 Task: Open Card Card0000000024 in Board Board0000000006 in Workspace WS0000000002 in Trello. Add Member Nikrathi889@gmail.com to Card Card0000000024 in Board Board0000000006 in Workspace WS0000000002 in Trello. Add Red Label titled Label0000000024 to Card Card0000000024 in Board Board0000000006 in Workspace WS0000000002 in Trello. Add Checklist CL0000000024 to Card Card0000000024 in Board Board0000000006 in Workspace WS0000000002 in Trello. Add Dates with Start Date as Nov 01 2023 and Due Date as Nov 30 2023 to Card Card0000000024 in Board Board0000000006 in Workspace WS0000000002 in Trello
Action: Mouse moved to (256, 400)
Screenshot: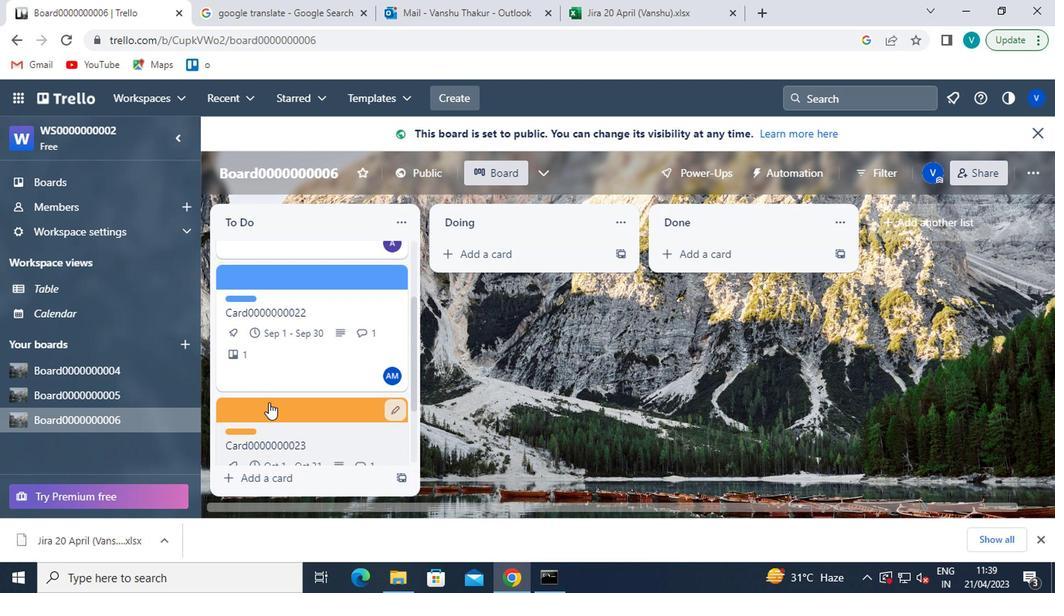 
Action: Mouse scrolled (256, 398) with delta (0, -1)
Screenshot: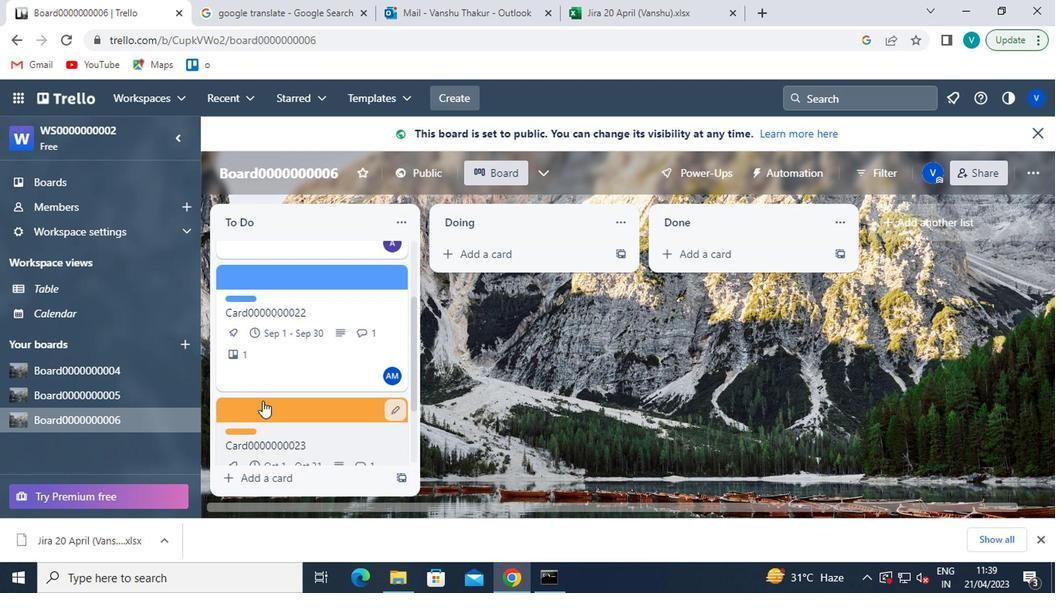 
Action: Mouse scrolled (256, 398) with delta (0, -1)
Screenshot: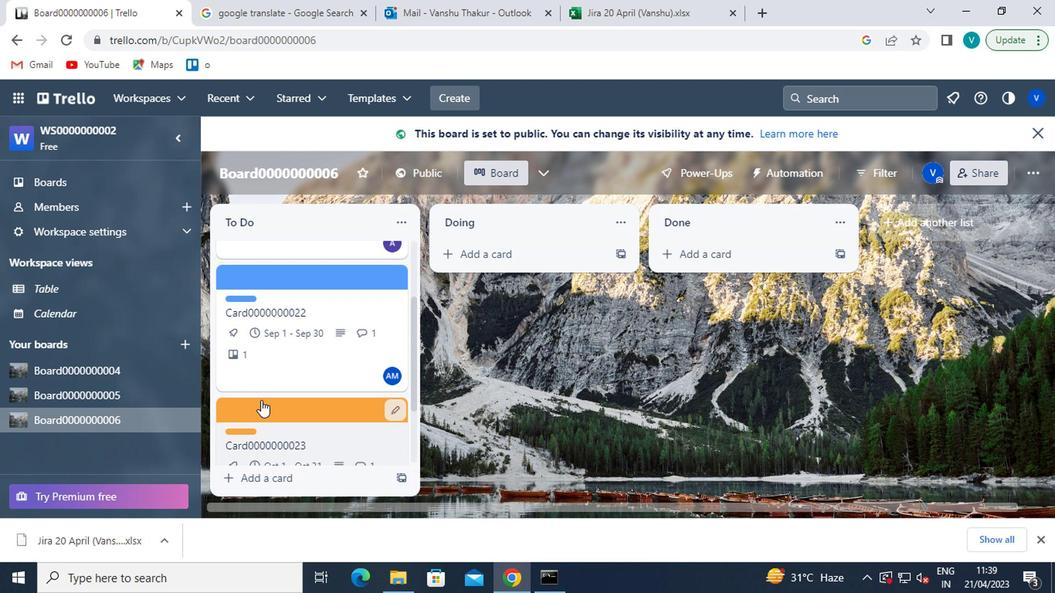 
Action: Mouse scrolled (256, 398) with delta (0, -1)
Screenshot: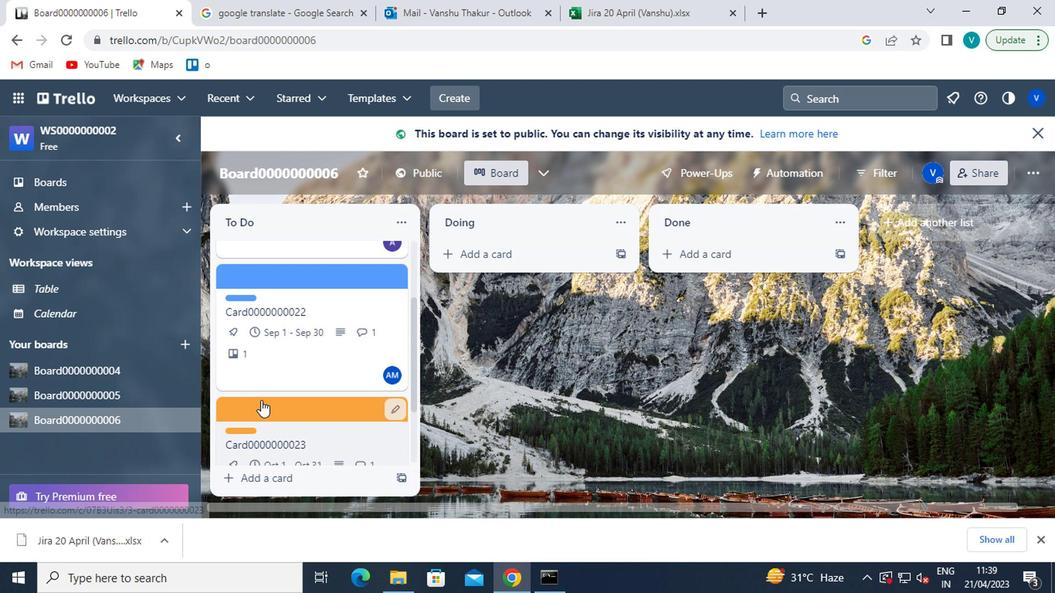 
Action: Mouse moved to (311, 431)
Screenshot: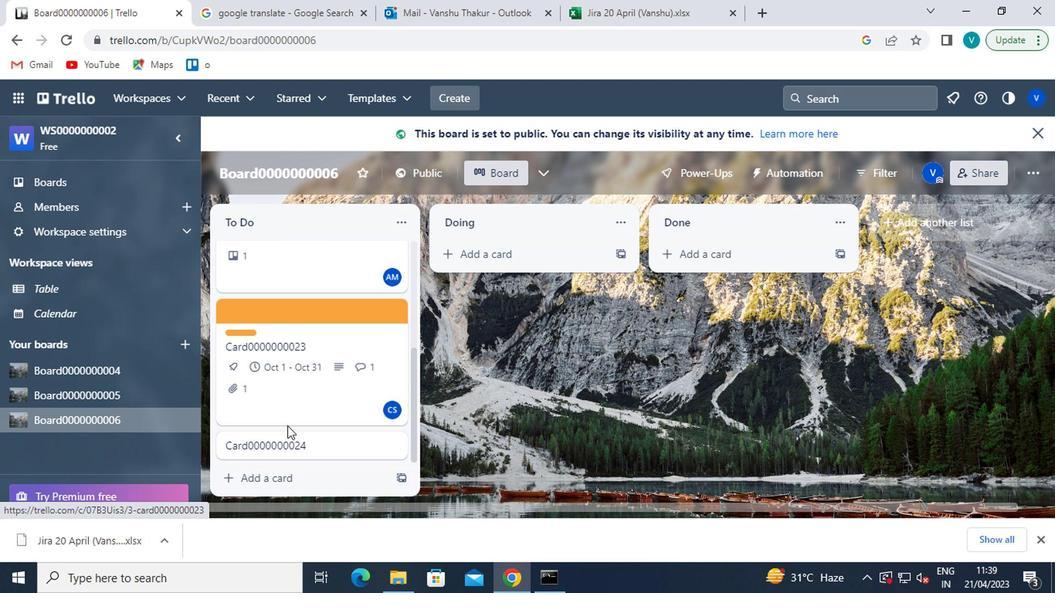 
Action: Mouse pressed left at (311, 431)
Screenshot: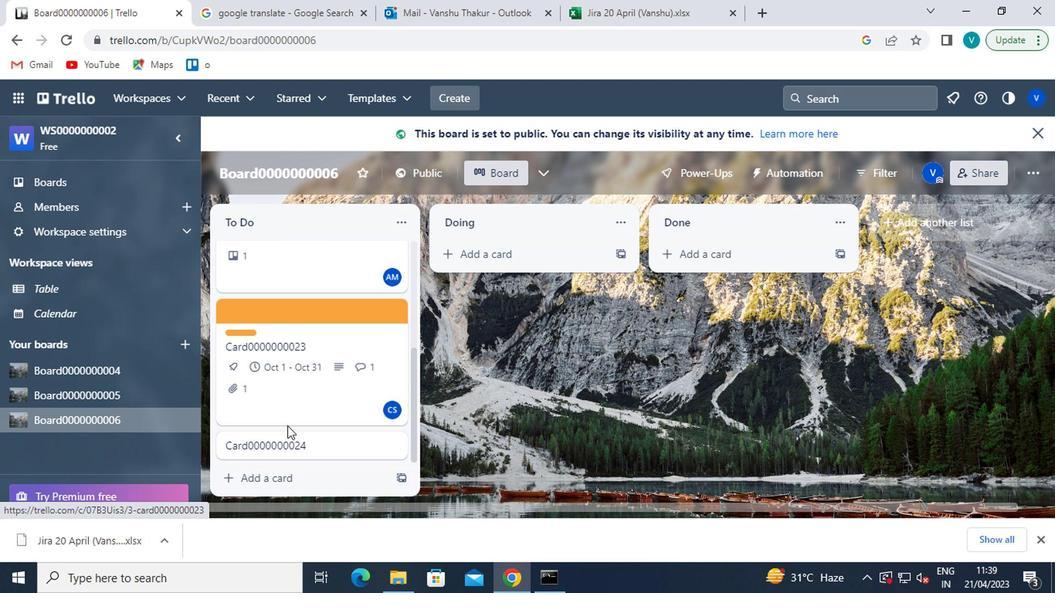 
Action: Mouse moved to (713, 222)
Screenshot: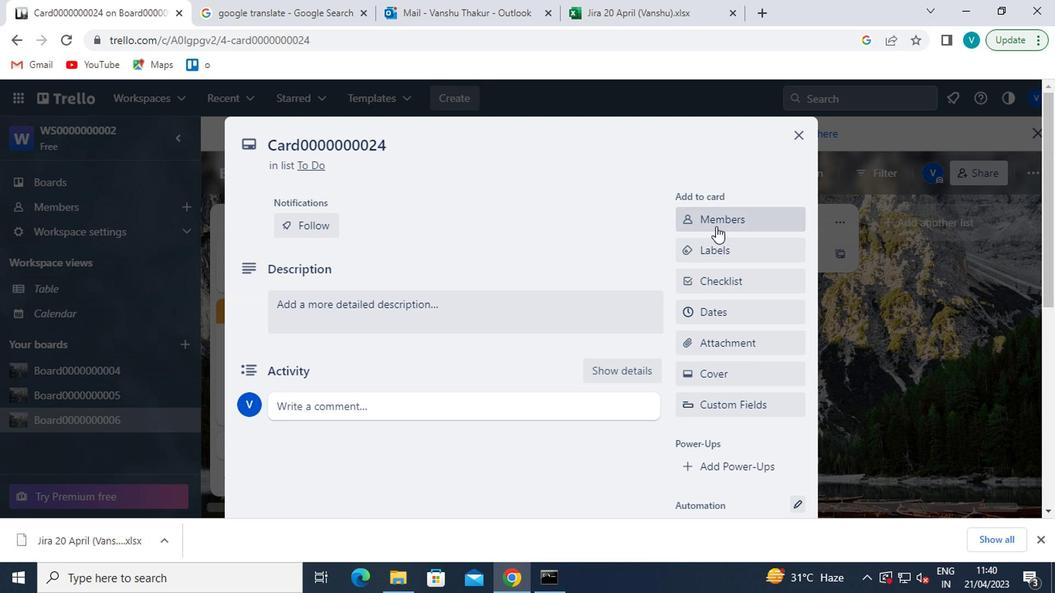 
Action: Mouse pressed left at (713, 222)
Screenshot: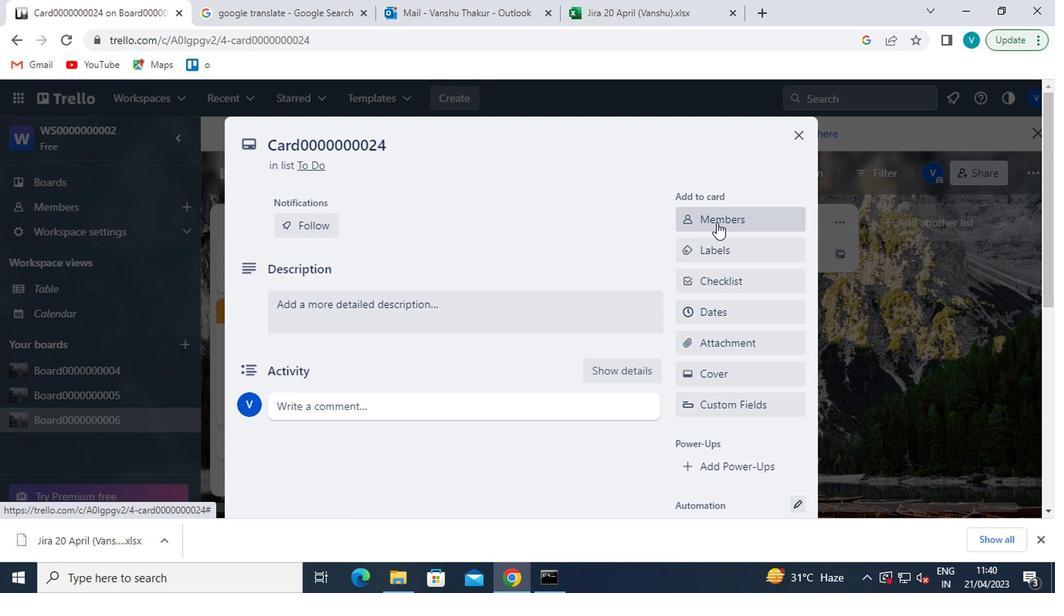 
Action: Mouse moved to (719, 288)
Screenshot: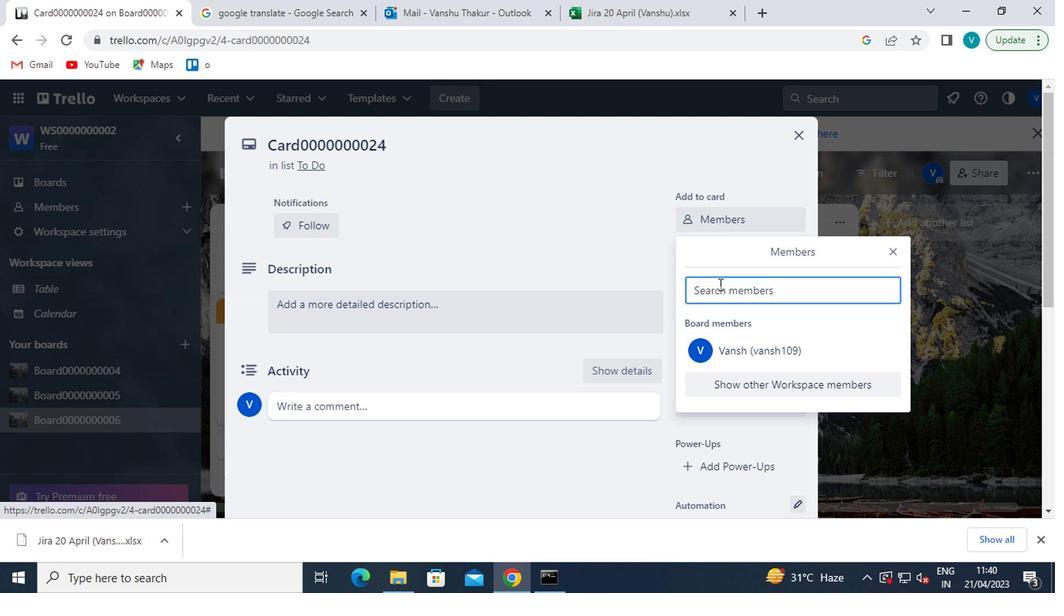 
Action: Mouse pressed left at (719, 288)
Screenshot: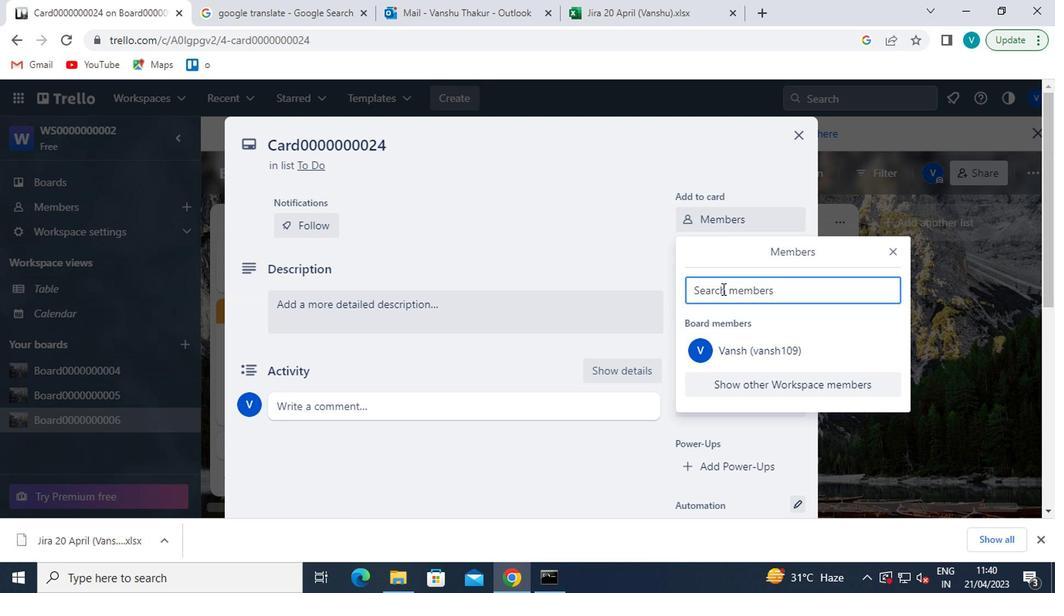 
Action: Mouse moved to (661, 254)
Screenshot: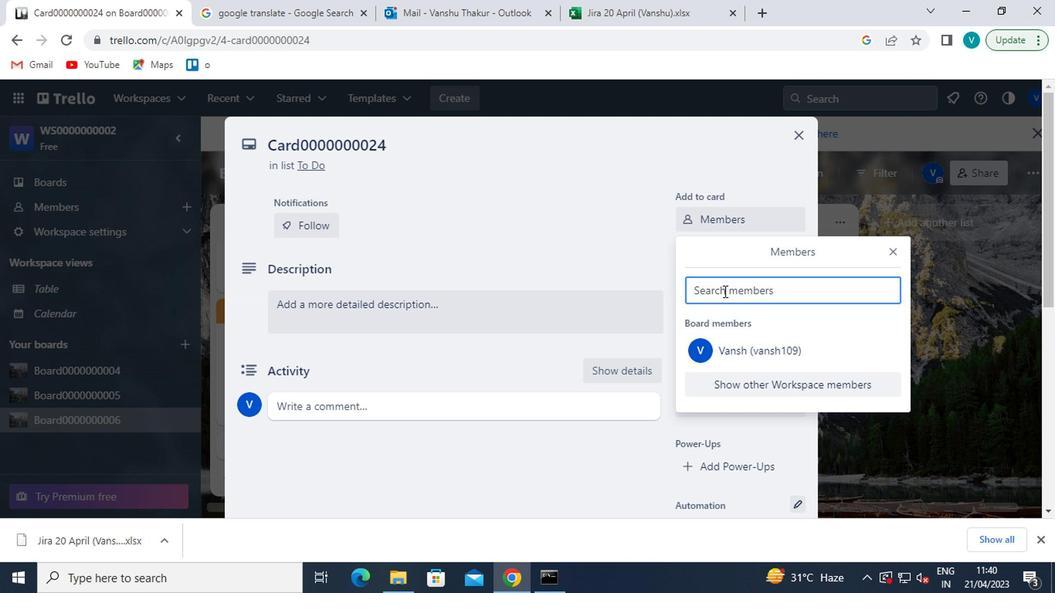 
Action: Key pressed <Key.shift>NI
Screenshot: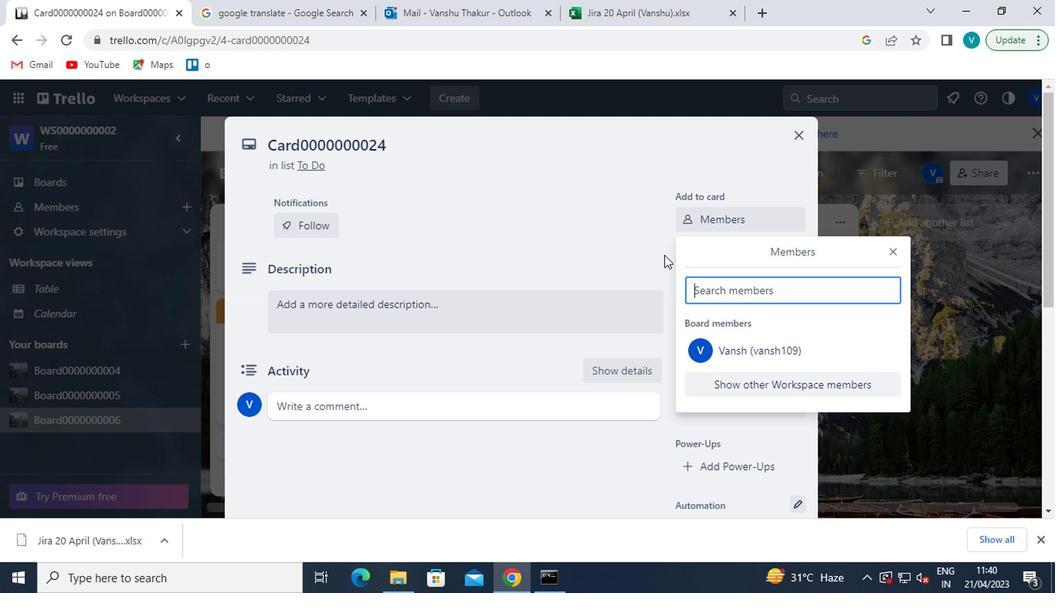 
Action: Mouse moved to (659, 253)
Screenshot: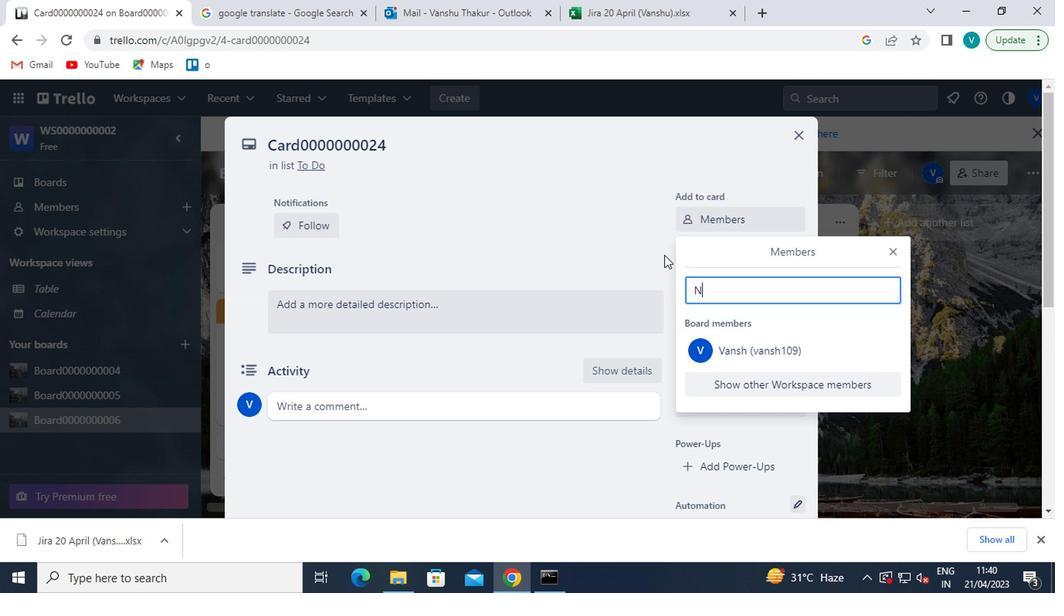 
Action: Key pressed KRATHI889<Key.shift>@GMAIL.COM
Screenshot: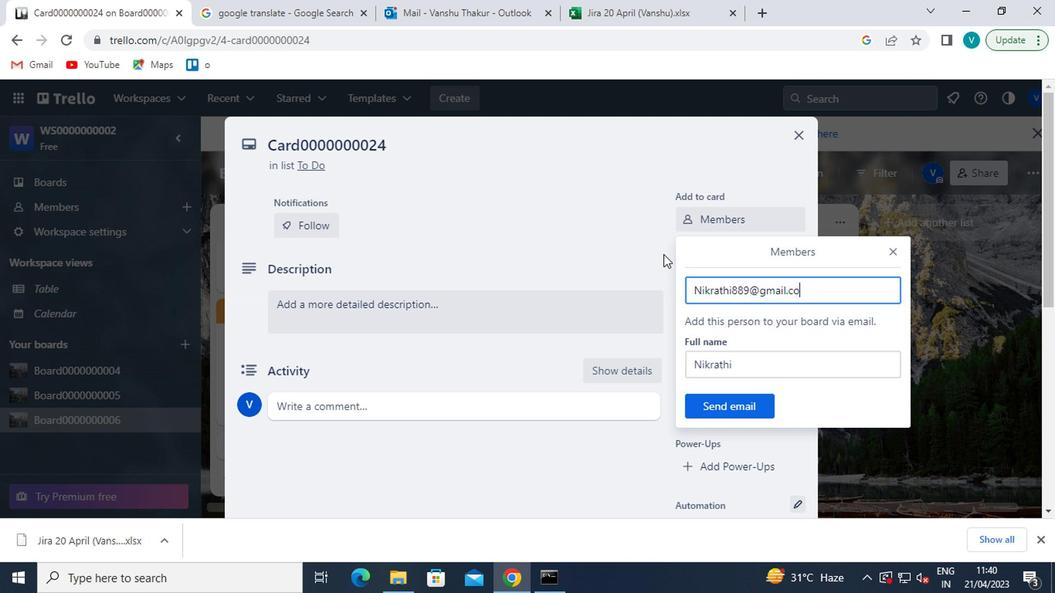 
Action: Mouse moved to (712, 400)
Screenshot: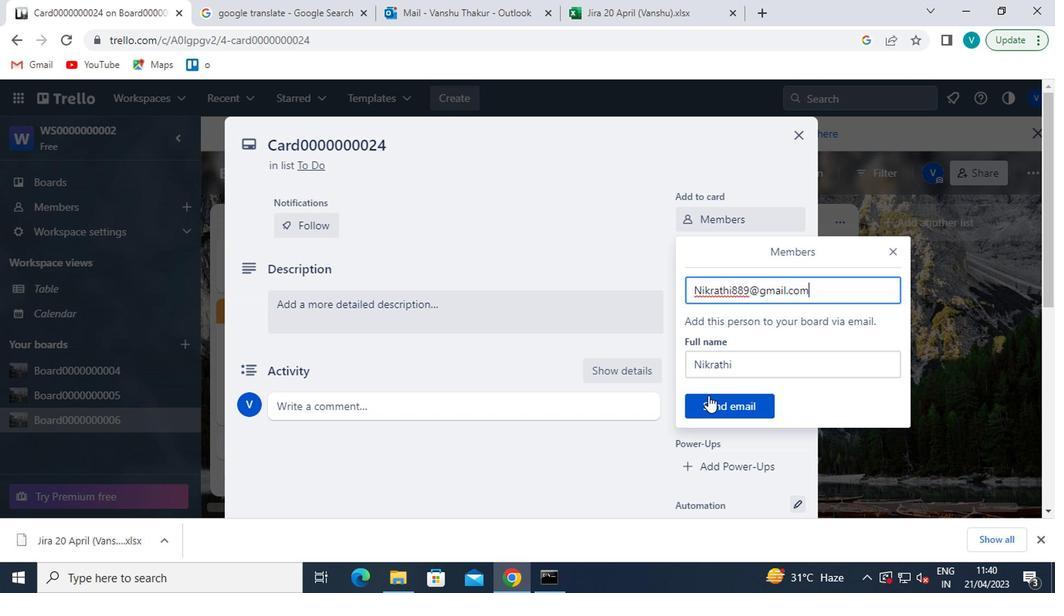 
Action: Mouse pressed left at (712, 400)
Screenshot: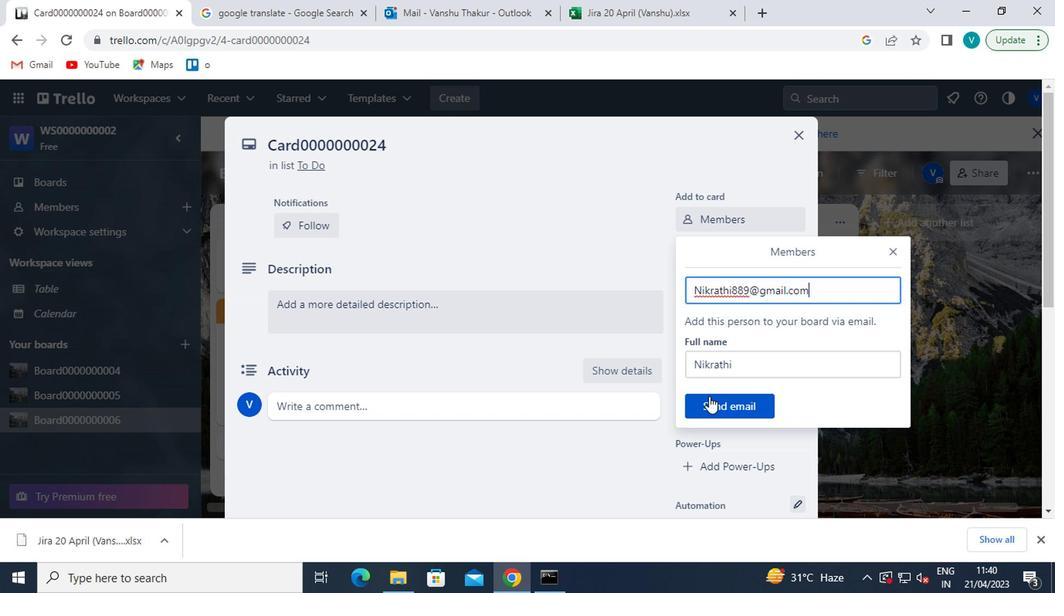 
Action: Mouse moved to (741, 253)
Screenshot: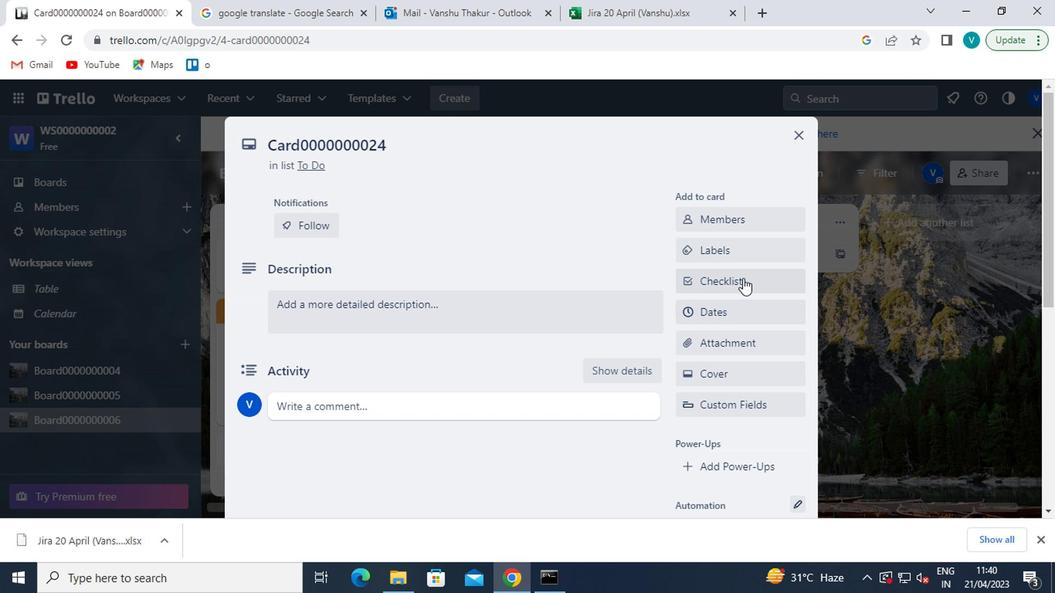 
Action: Mouse pressed left at (741, 253)
Screenshot: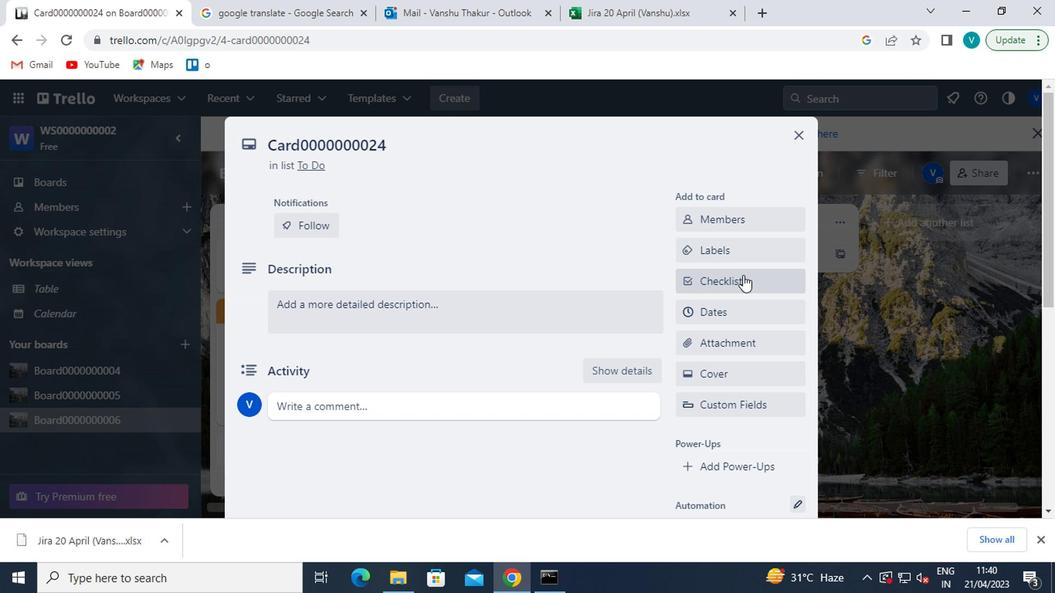 
Action: Mouse moved to (755, 489)
Screenshot: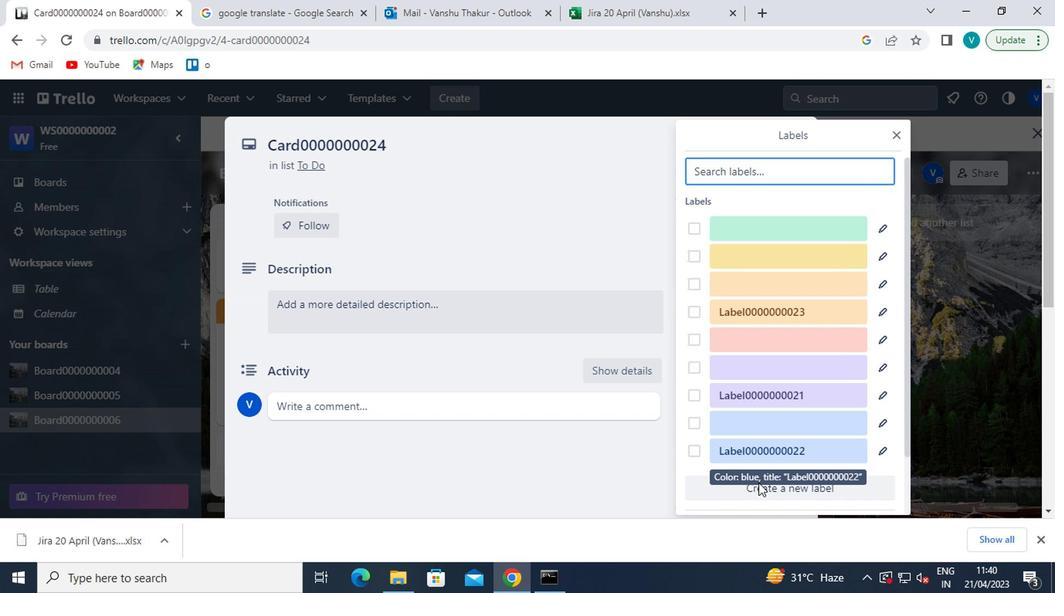 
Action: Mouse pressed left at (755, 489)
Screenshot: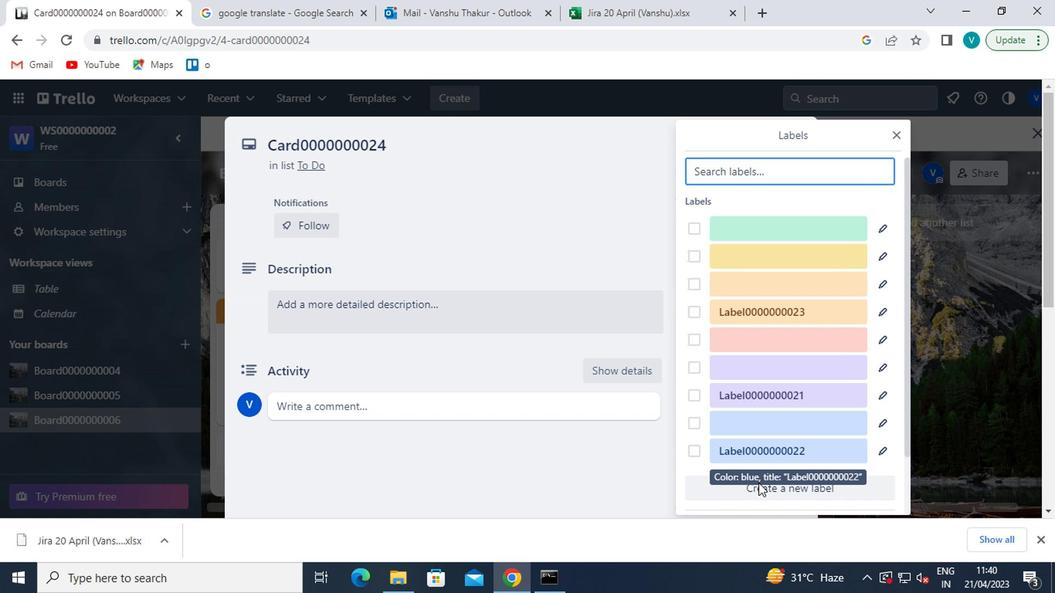 
Action: Mouse moved to (825, 356)
Screenshot: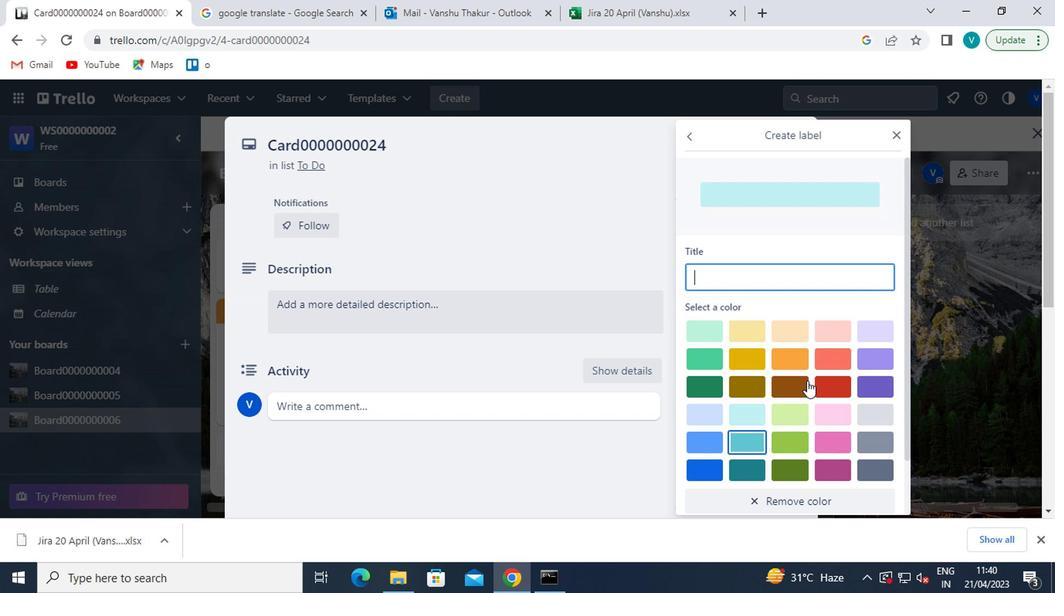 
Action: Mouse pressed left at (825, 356)
Screenshot: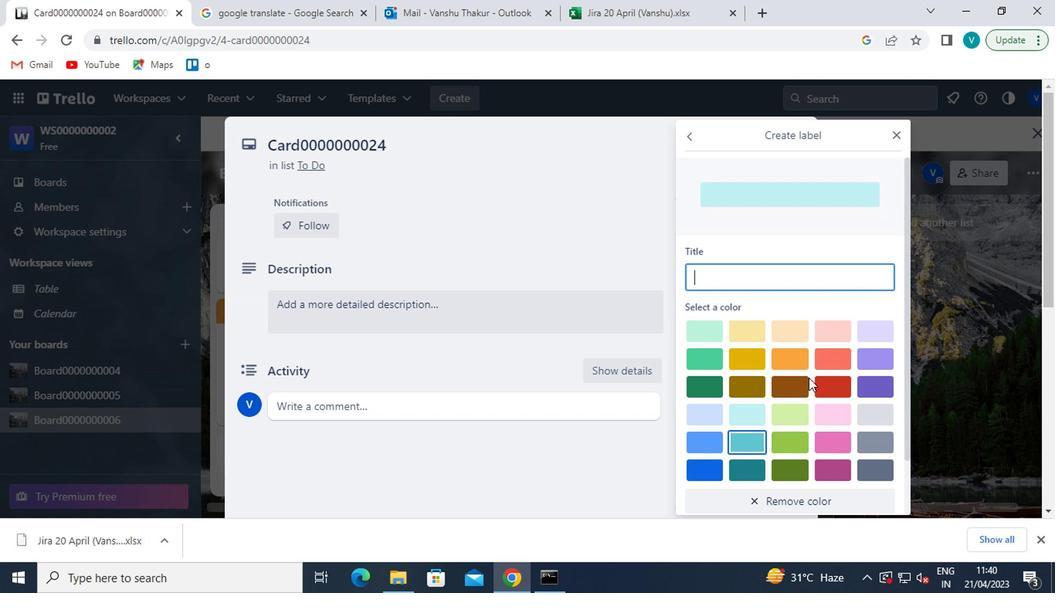 
Action: Mouse moved to (812, 286)
Screenshot: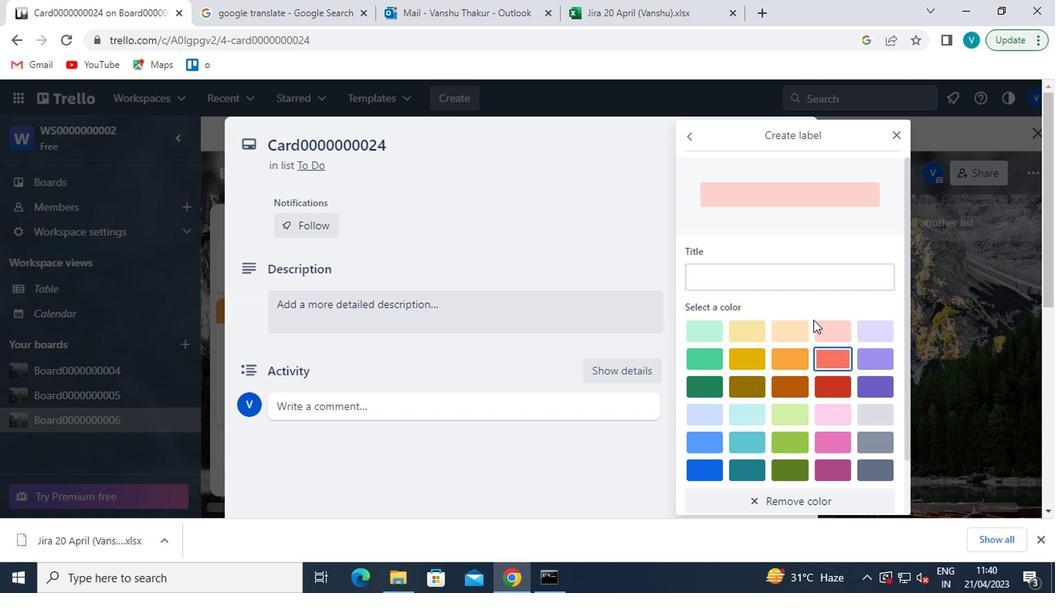 
Action: Mouse pressed left at (812, 286)
Screenshot: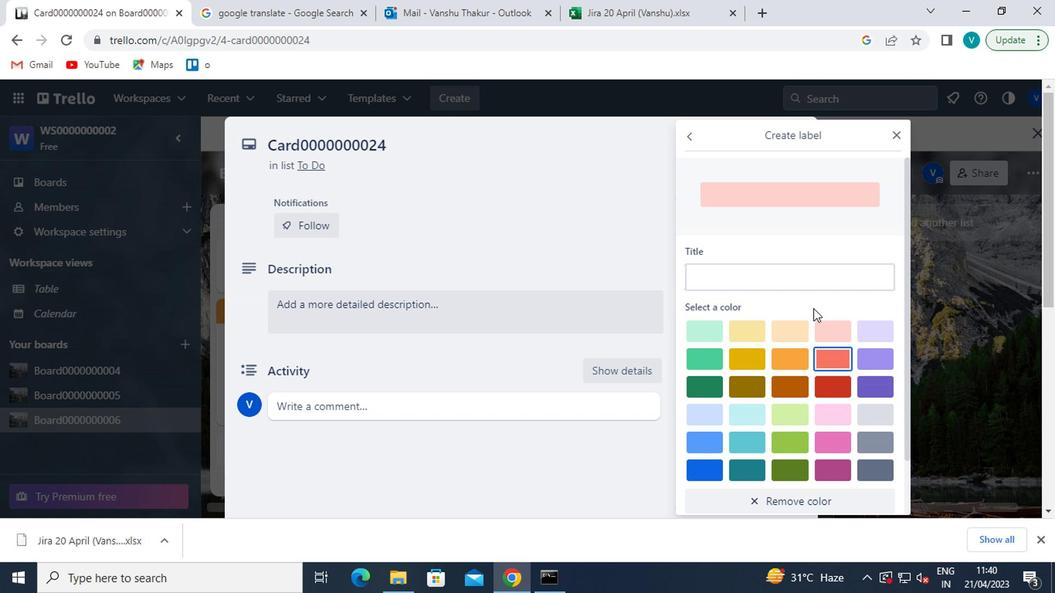 
Action: Mouse moved to (808, 284)
Screenshot: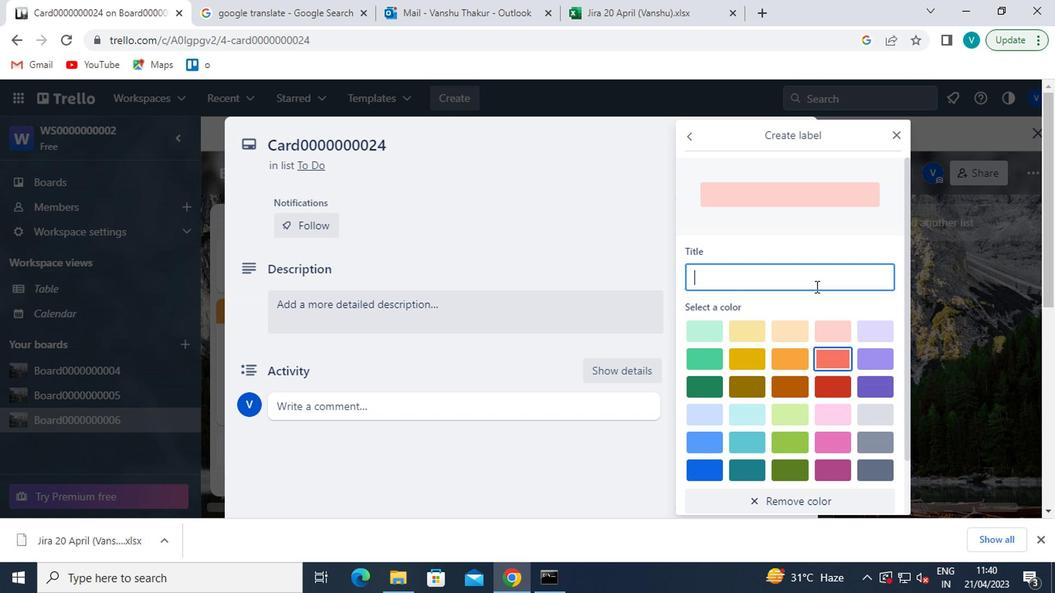 
Action: Key pressed <Key.shift>LABE
Screenshot: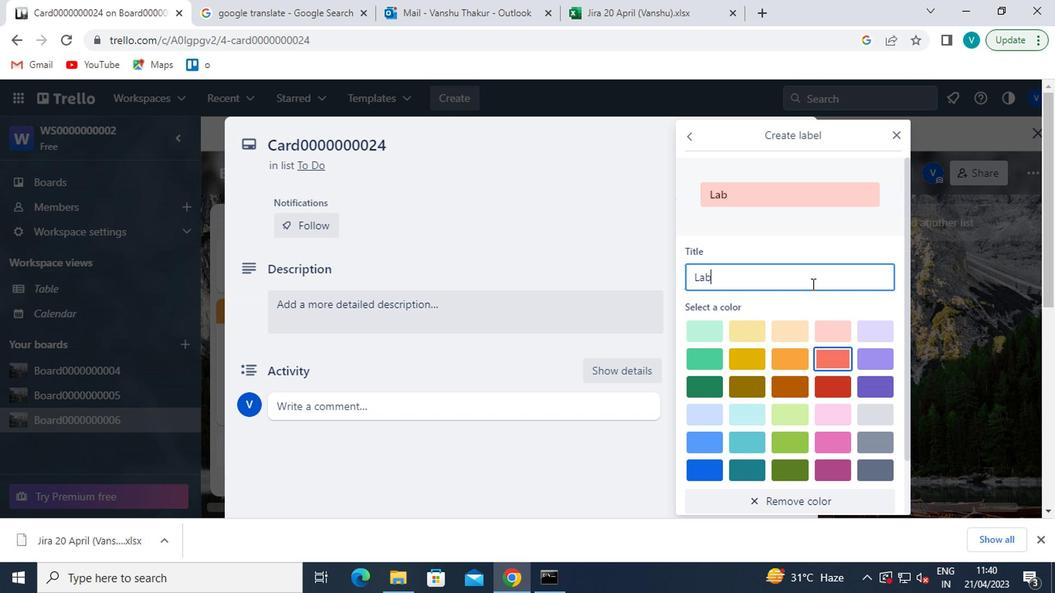 
Action: Mouse moved to (807, 284)
Screenshot: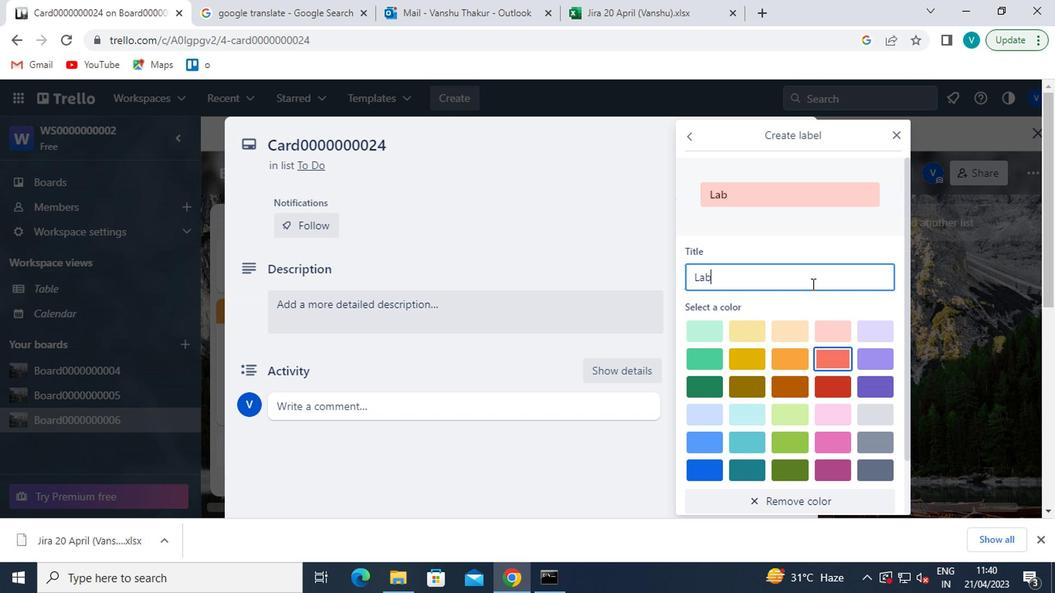 
Action: Key pressed L0
Screenshot: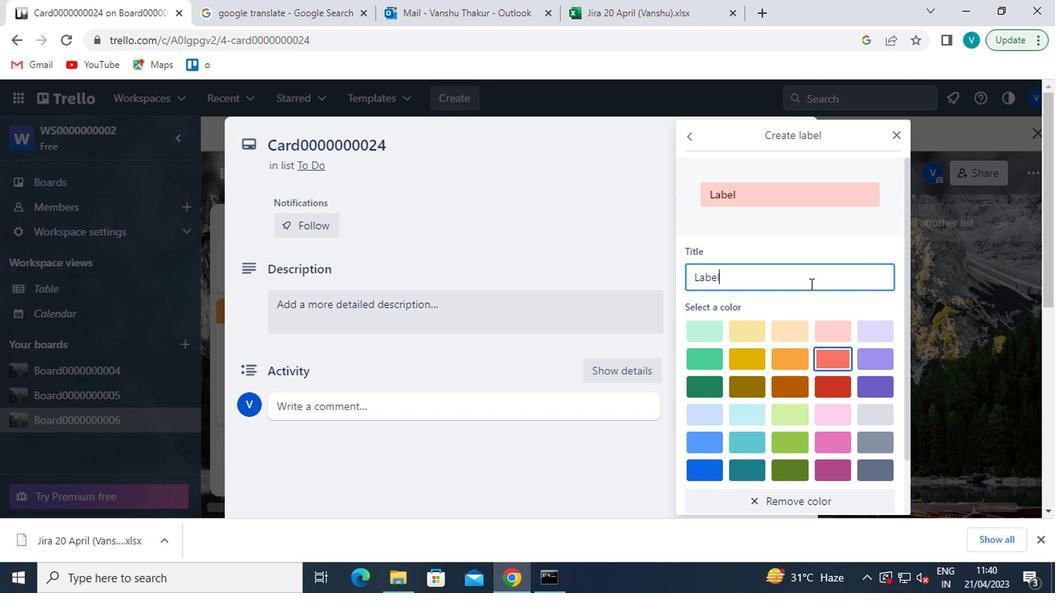 
Action: Mouse moved to (807, 284)
Screenshot: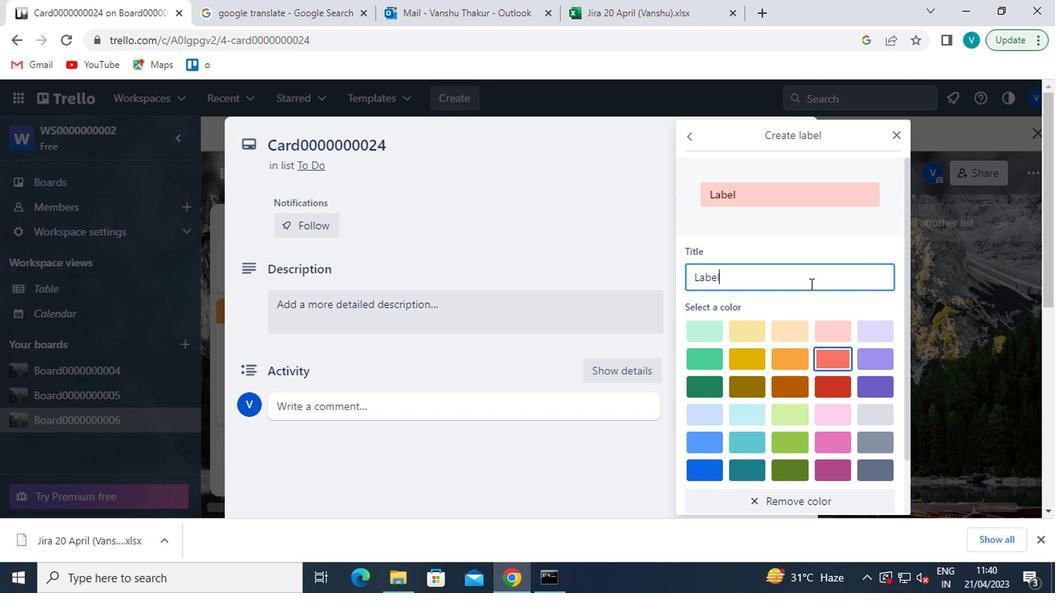 
Action: Key pressed 0000
Screenshot: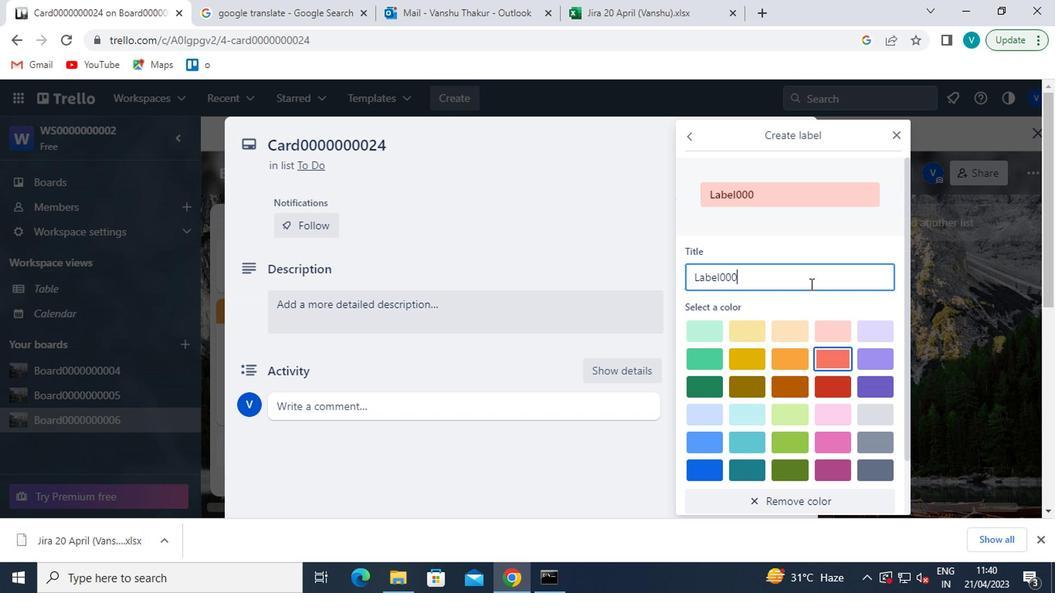
Action: Mouse moved to (806, 284)
Screenshot: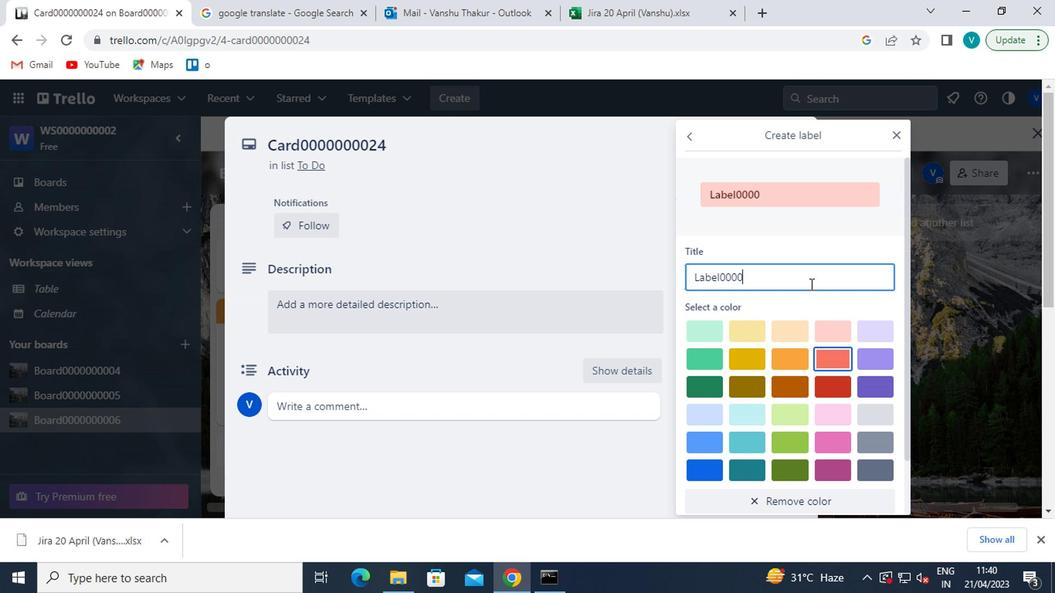 
Action: Key pressed 00
Screenshot: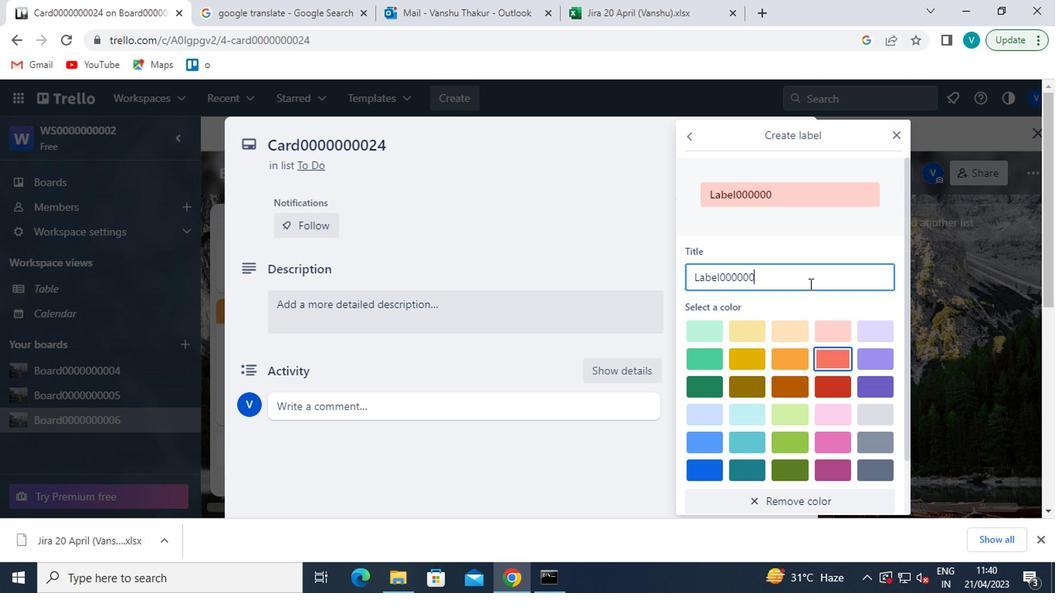 
Action: Mouse moved to (805, 283)
Screenshot: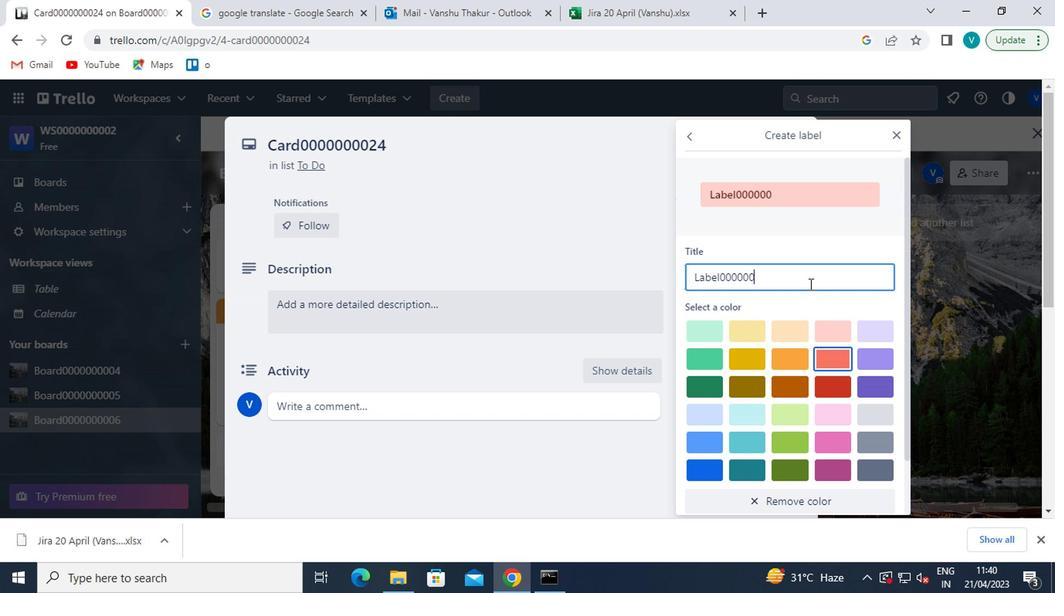 
Action: Key pressed 024
Screenshot: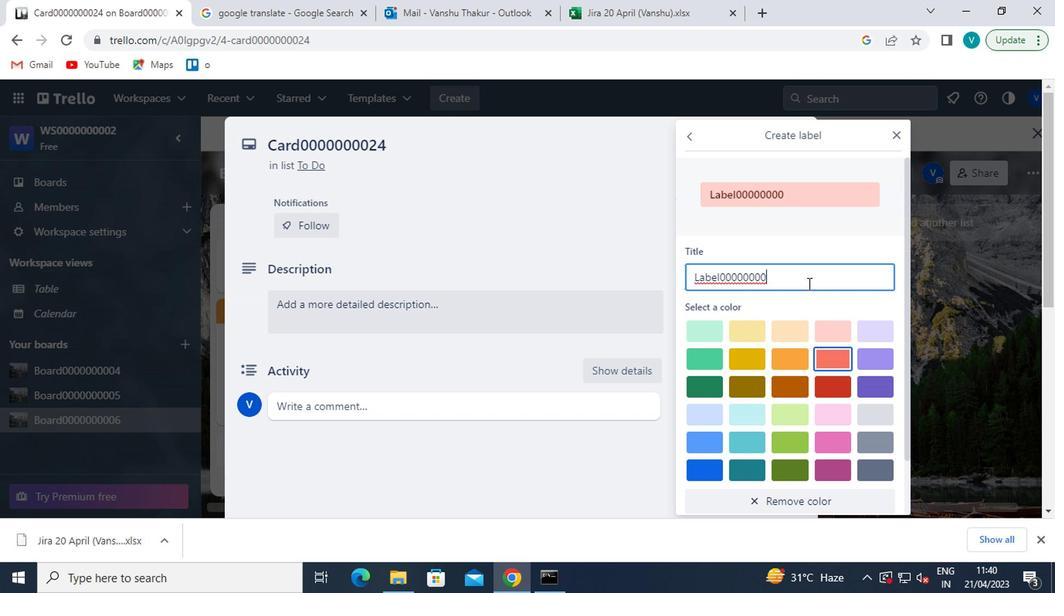 
Action: Mouse moved to (749, 267)
Screenshot: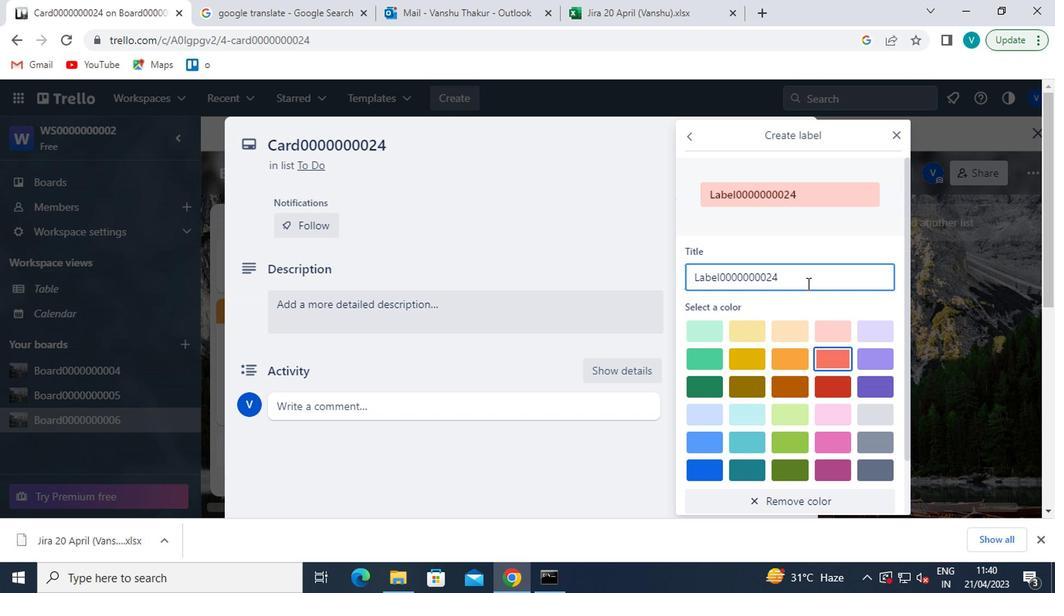 
Action: Mouse scrolled (749, 266) with delta (0, 0)
Screenshot: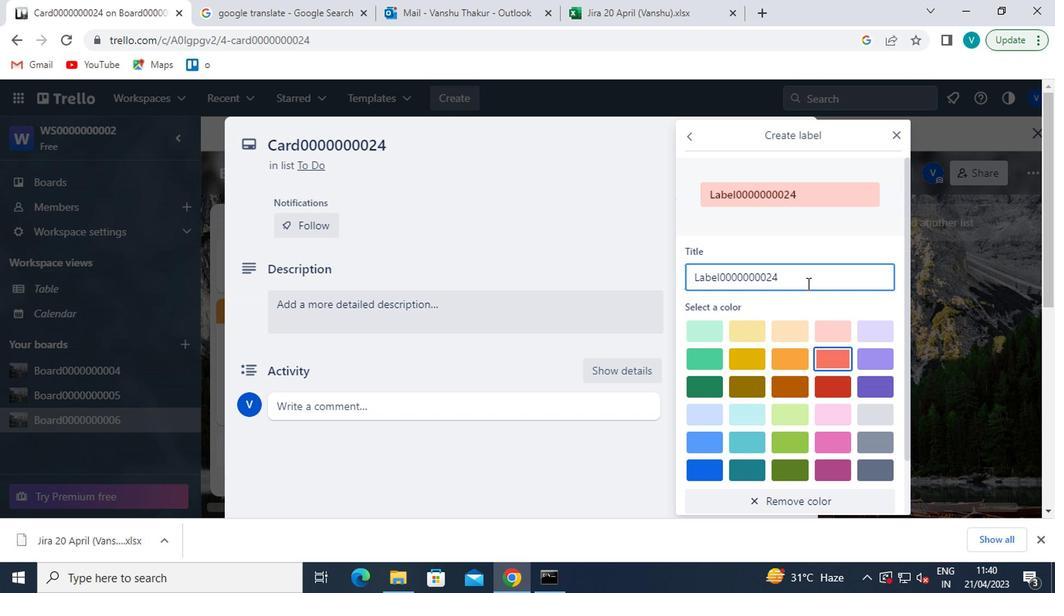 
Action: Mouse scrolled (749, 266) with delta (0, 0)
Screenshot: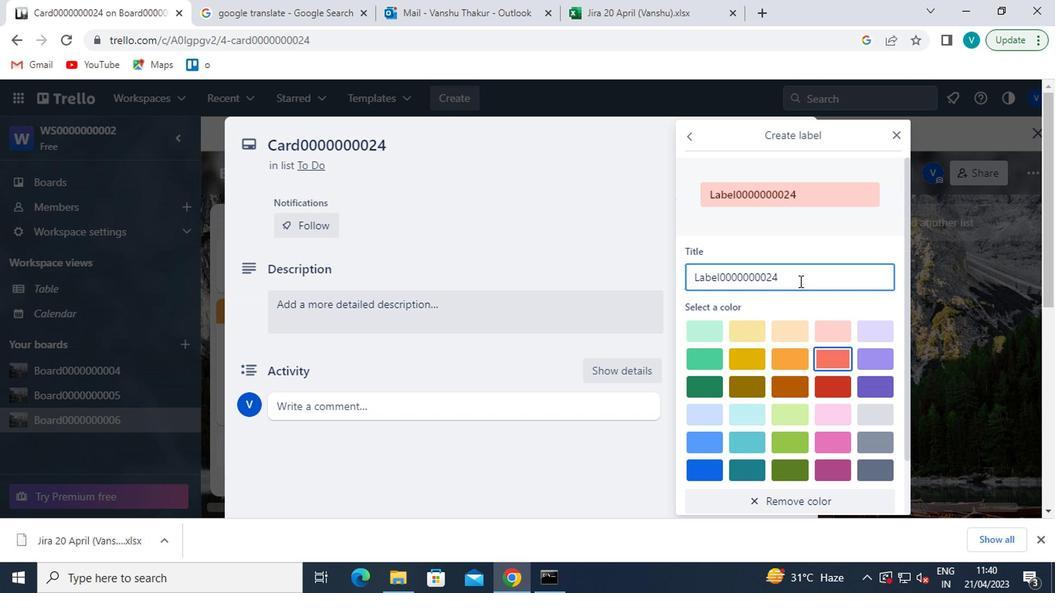 
Action: Mouse scrolled (749, 266) with delta (0, 0)
Screenshot: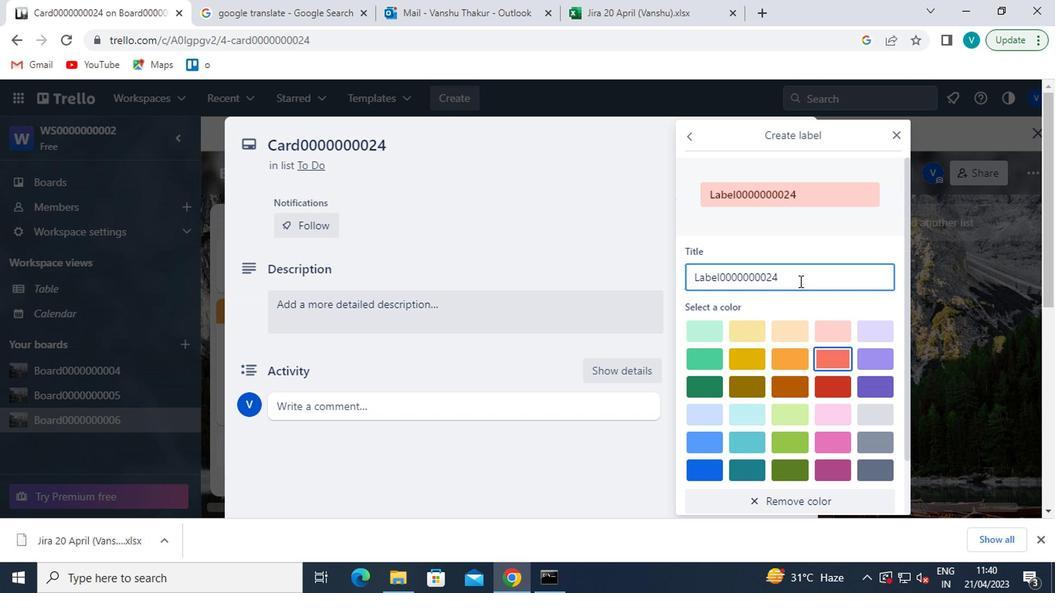 
Action: Mouse moved to (707, 492)
Screenshot: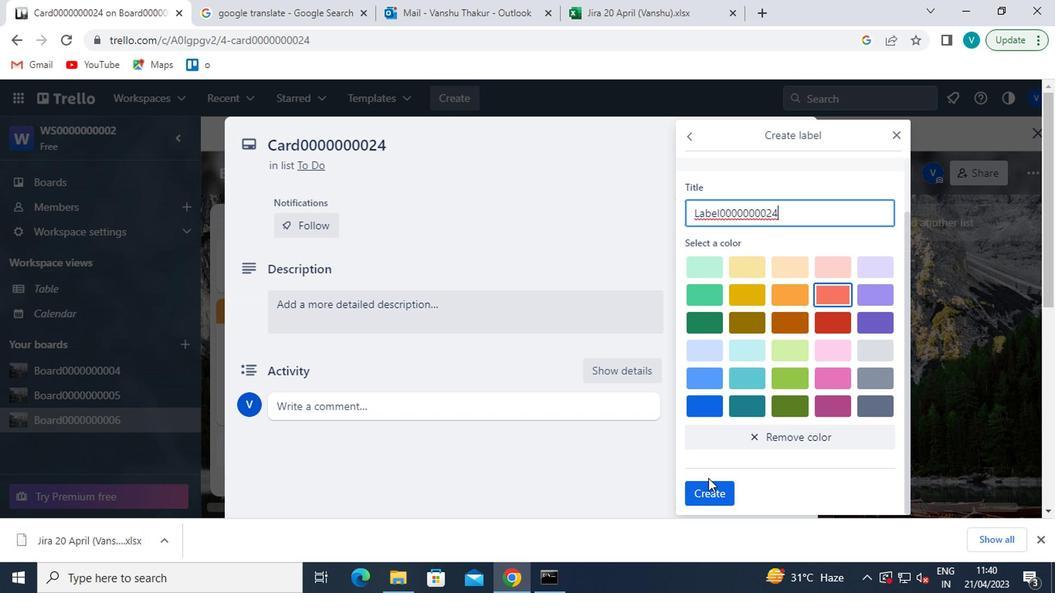 
Action: Mouse pressed left at (707, 492)
Screenshot: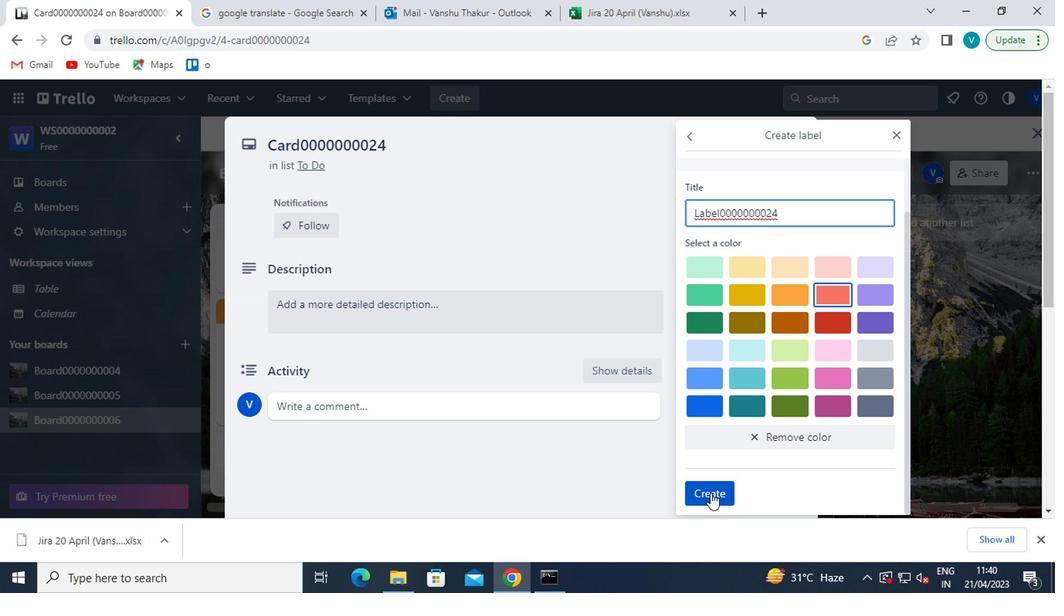 
Action: Mouse moved to (896, 131)
Screenshot: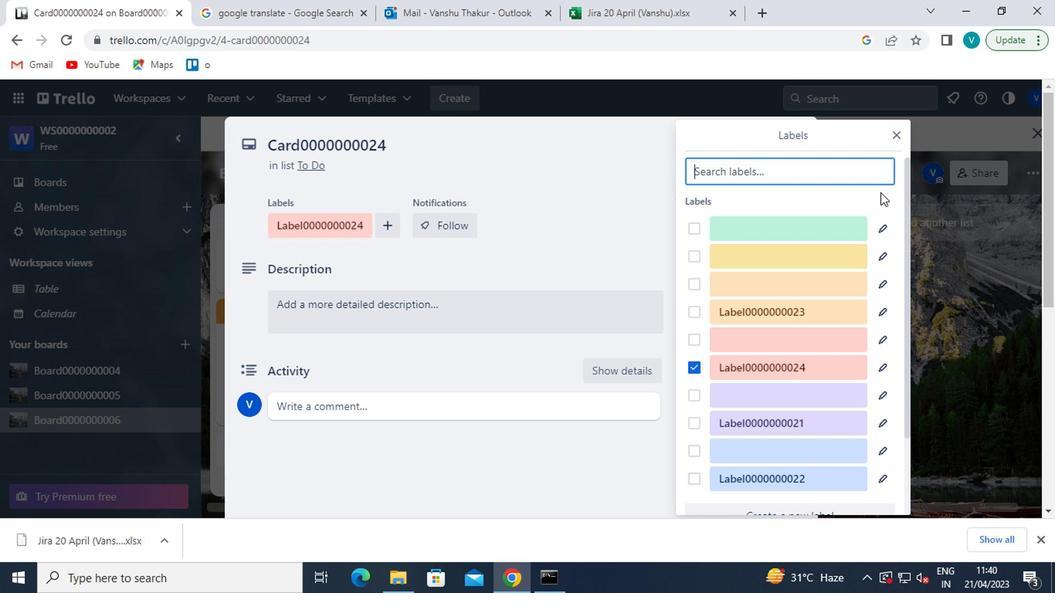 
Action: Mouse pressed left at (896, 131)
Screenshot: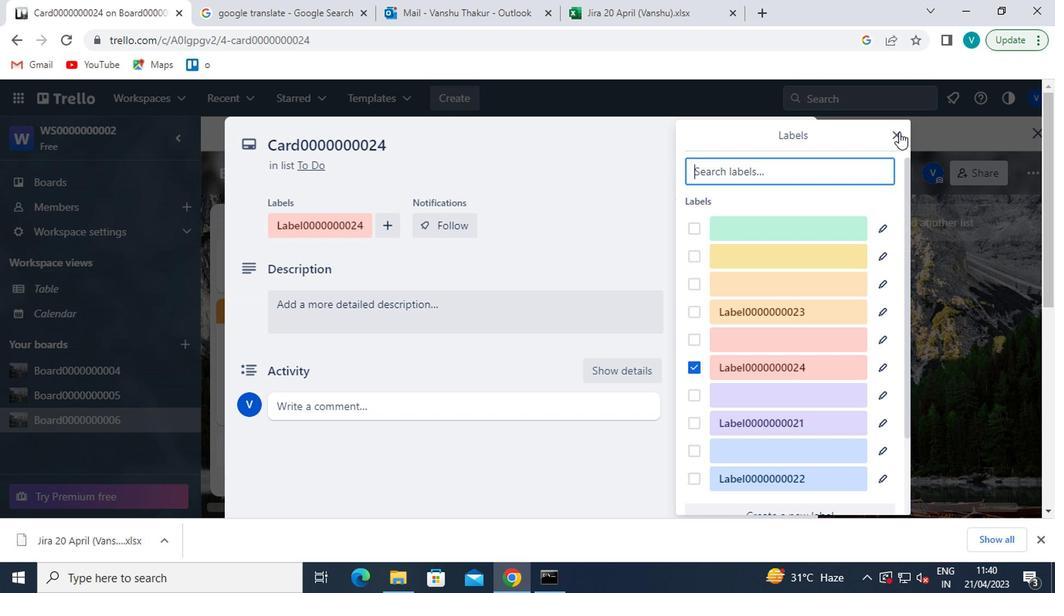 
Action: Mouse moved to (752, 284)
Screenshot: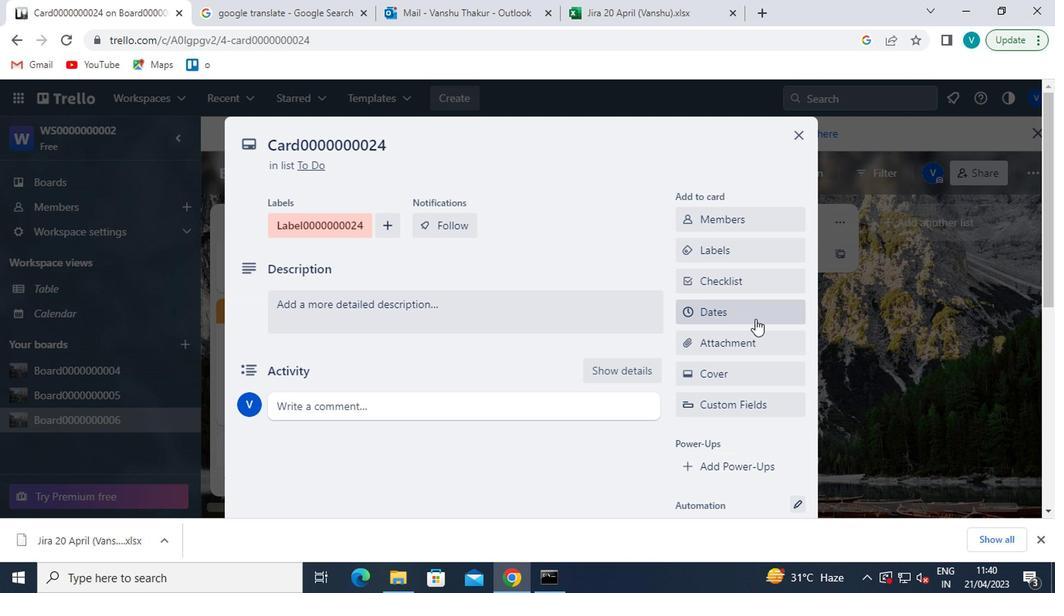 
Action: Mouse pressed left at (752, 284)
Screenshot: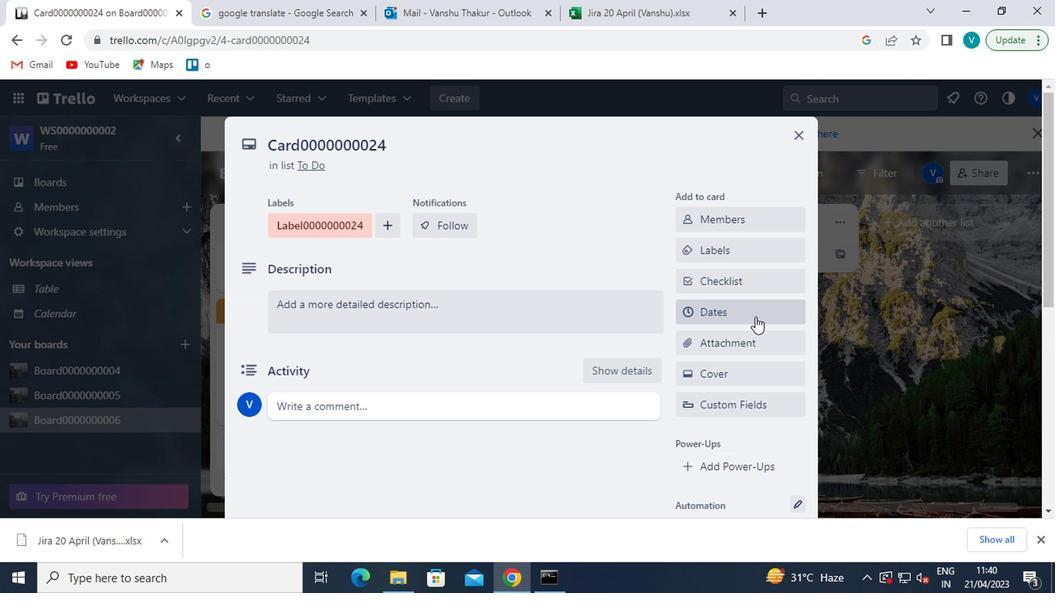 
Action: Mouse moved to (754, 284)
Screenshot: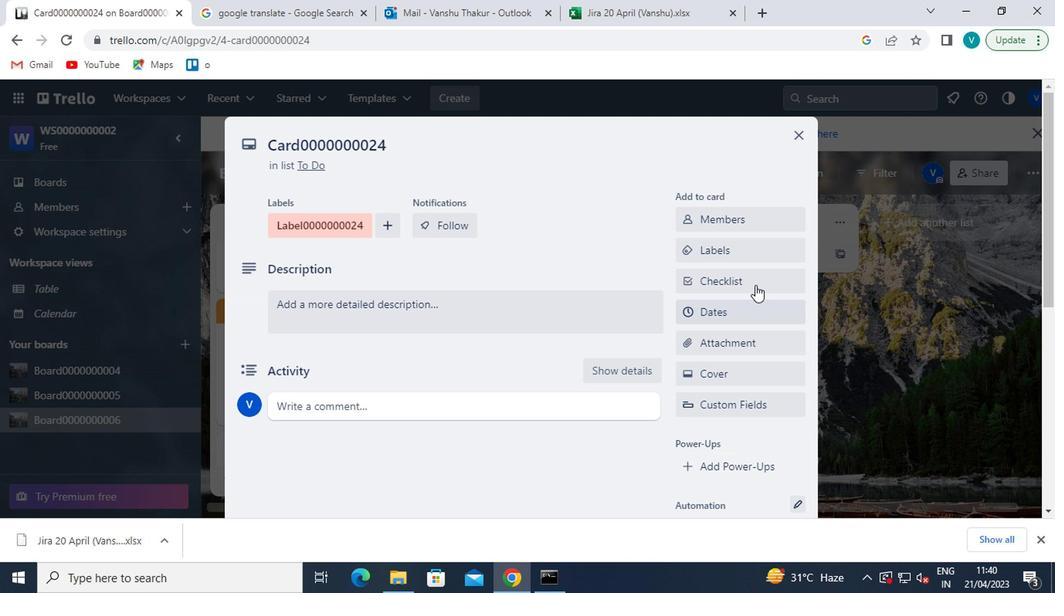 
Action: Key pressed <Key.shift>CL0000000024
Screenshot: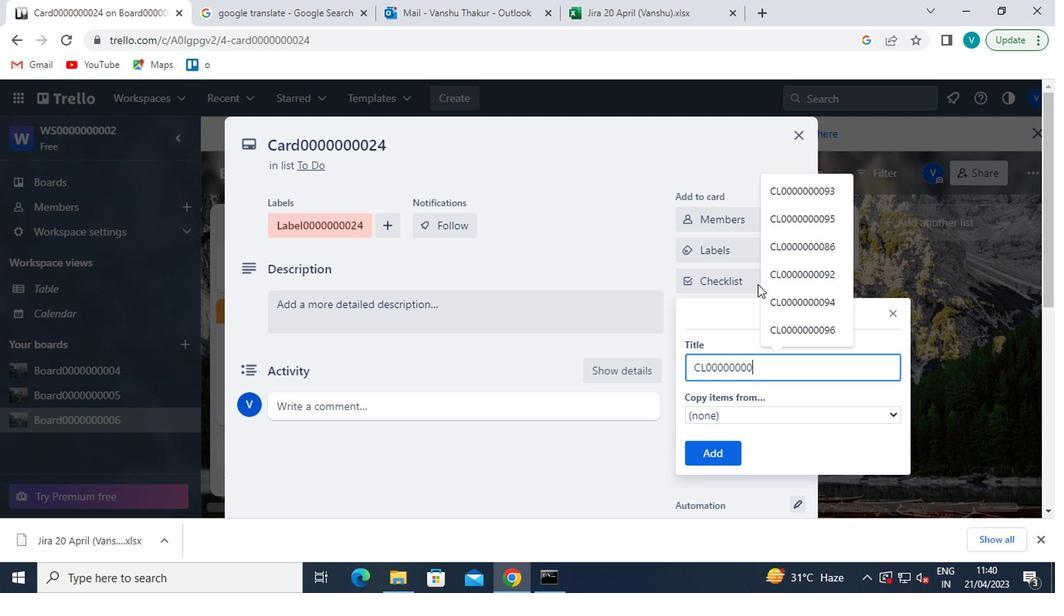 
Action: Mouse moved to (698, 458)
Screenshot: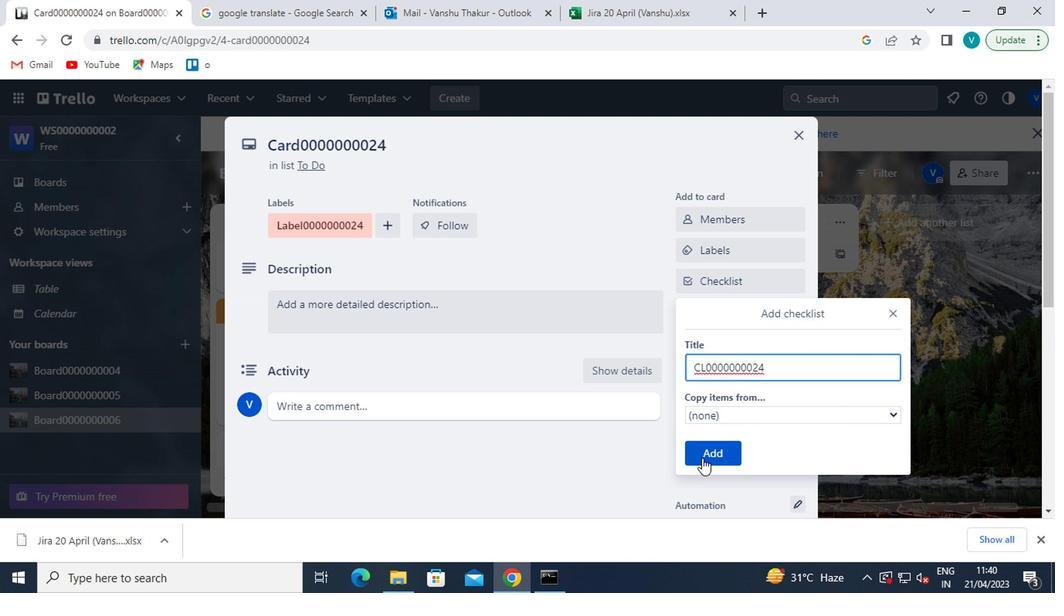 
Action: Mouse pressed left at (698, 458)
Screenshot: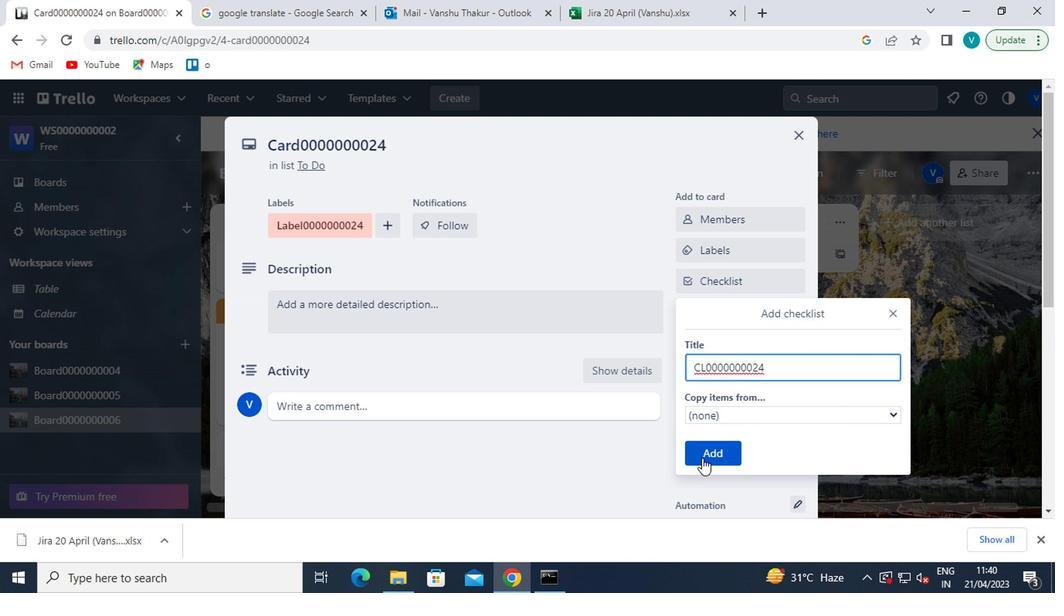 
Action: Mouse moved to (746, 312)
Screenshot: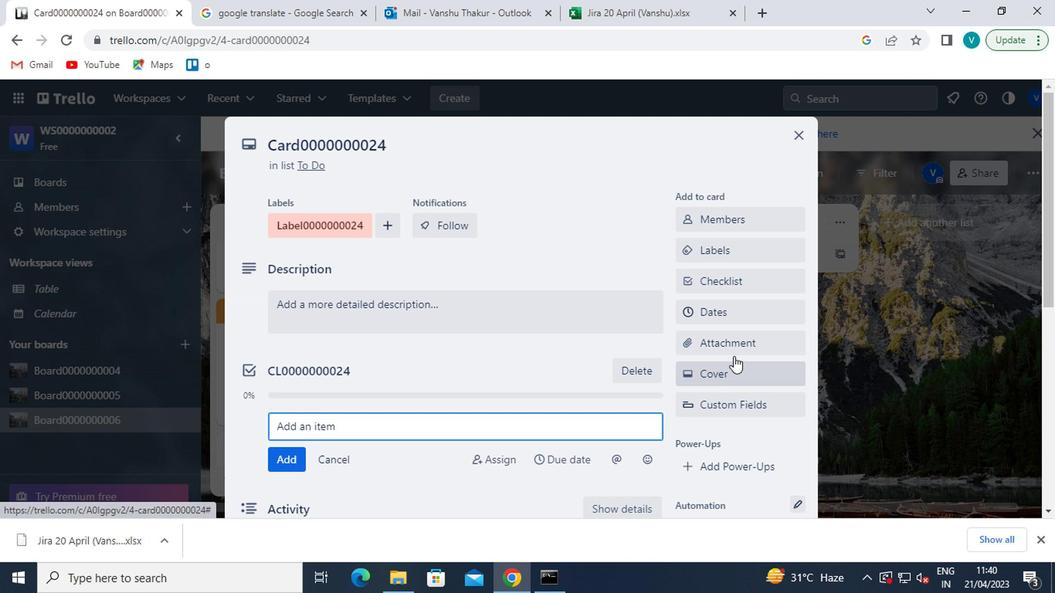 
Action: Mouse pressed left at (746, 312)
Screenshot: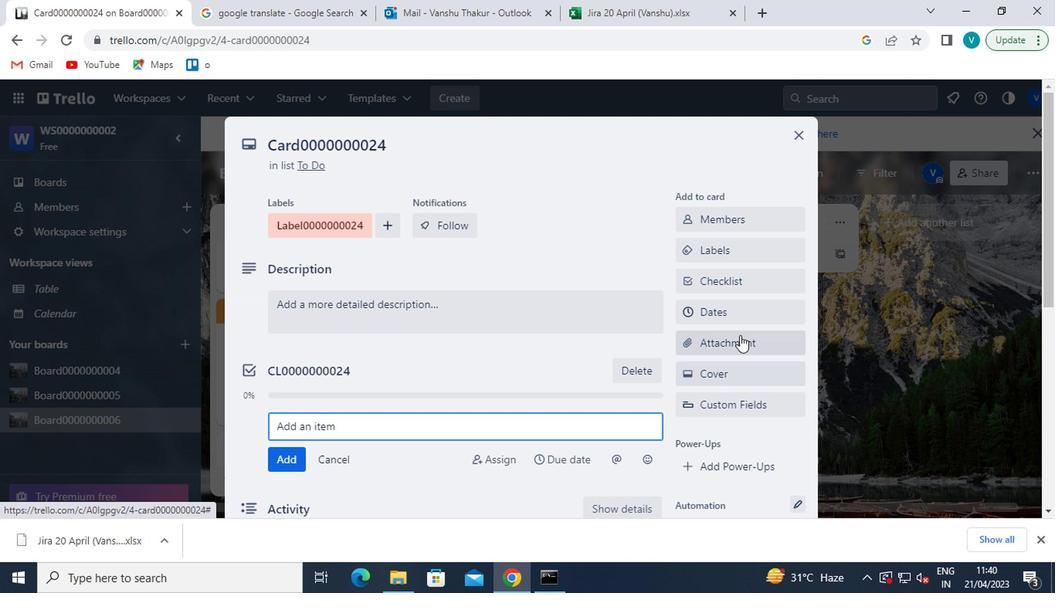 
Action: Mouse moved to (696, 415)
Screenshot: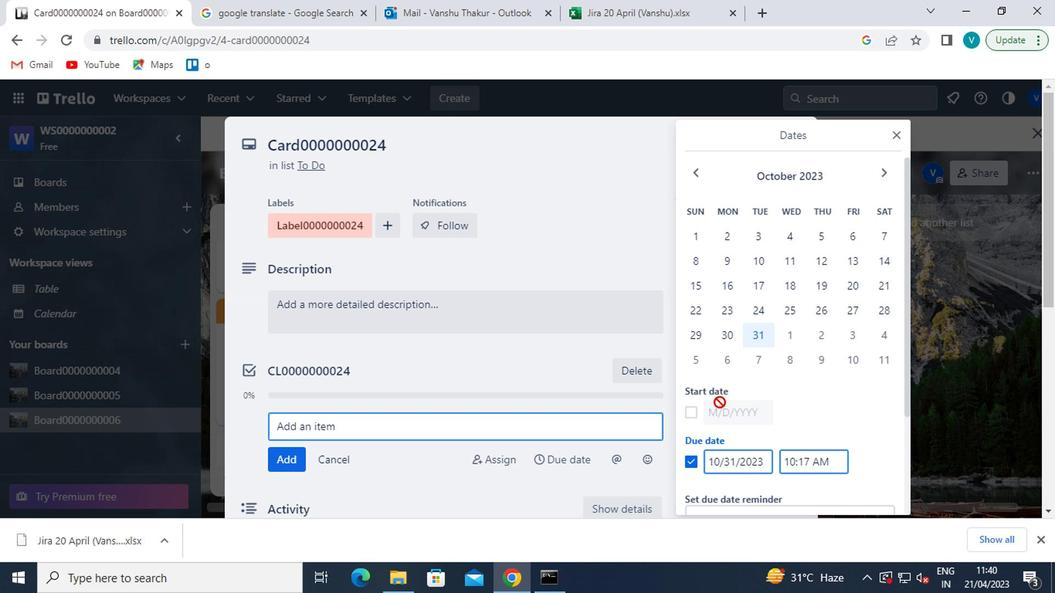 
Action: Mouse pressed left at (696, 415)
Screenshot: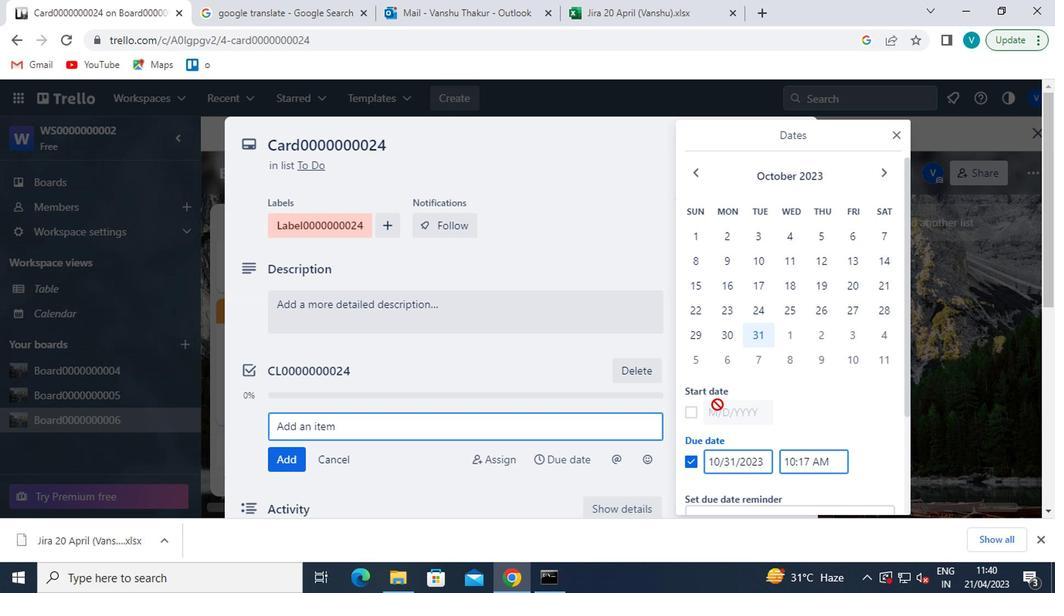 
Action: Mouse moved to (880, 173)
Screenshot: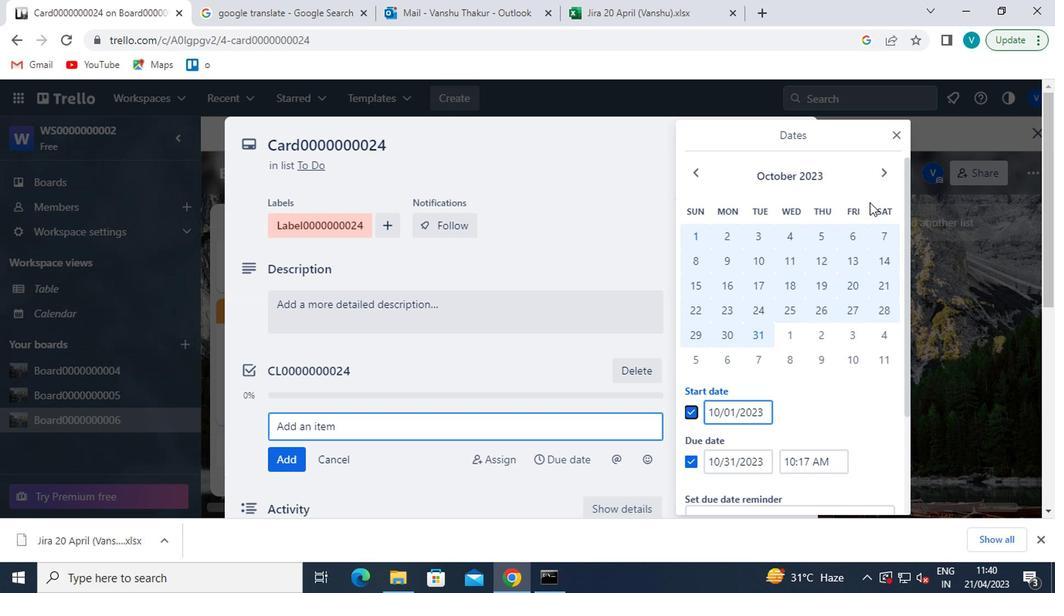 
Action: Mouse pressed left at (880, 173)
Screenshot: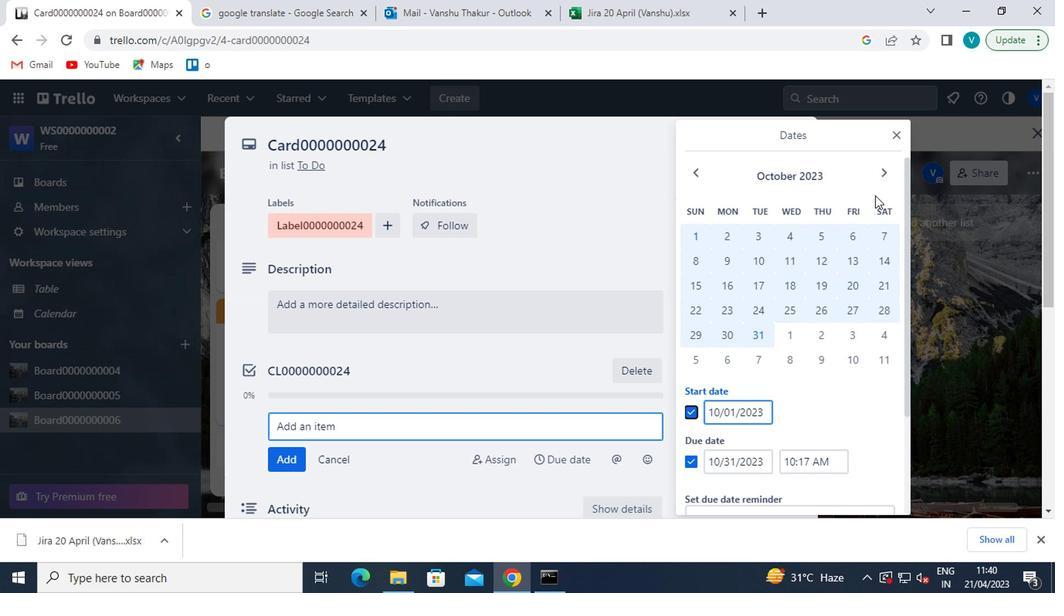 
Action: Mouse moved to (780, 235)
Screenshot: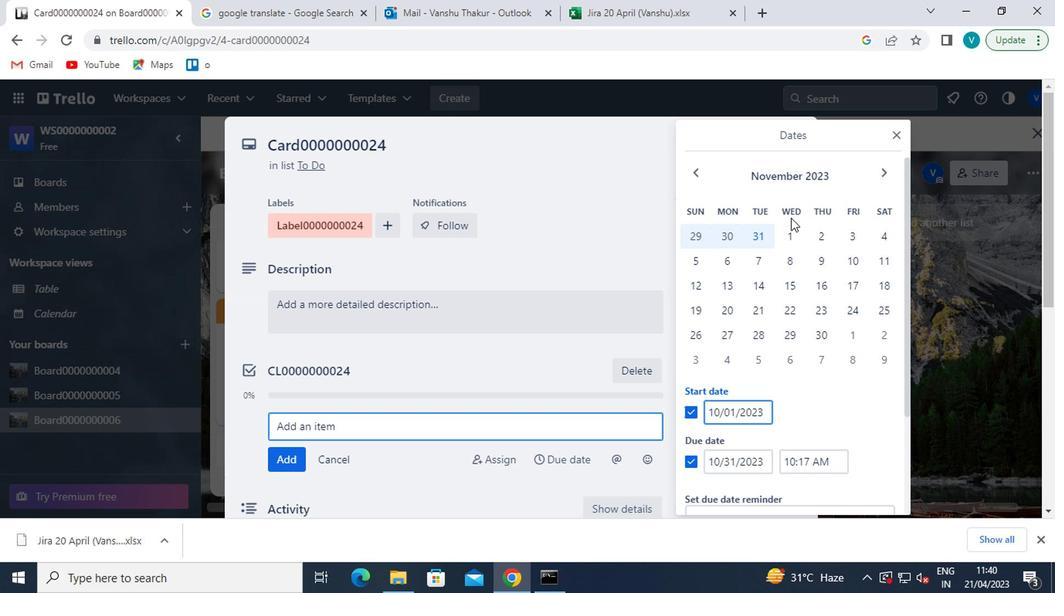 
Action: Mouse pressed left at (780, 235)
Screenshot: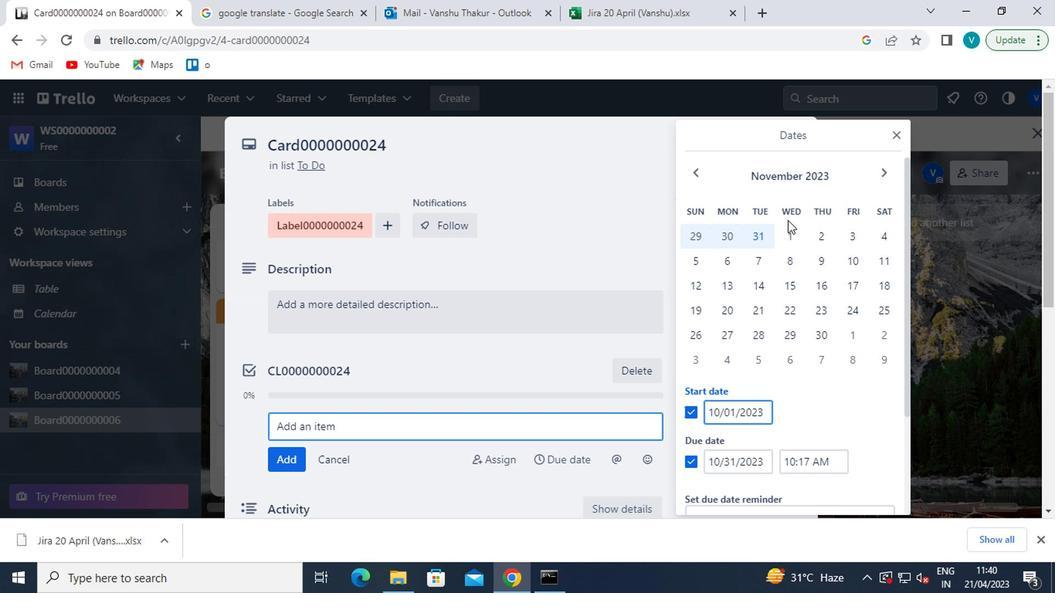 
Action: Mouse moved to (805, 337)
Screenshot: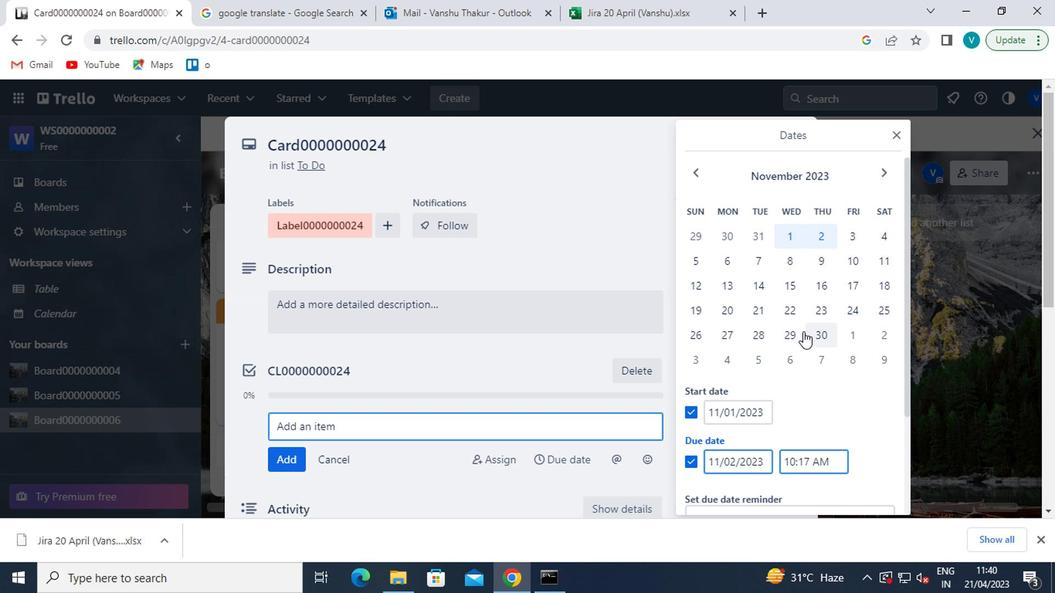 
Action: Mouse pressed left at (805, 337)
Screenshot: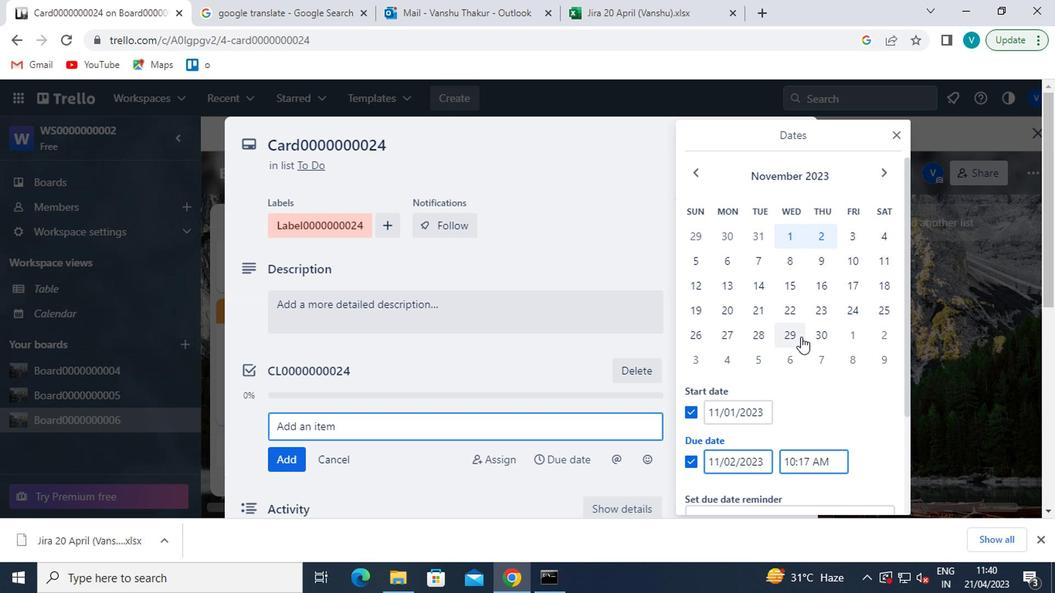 
Action: Mouse moved to (805, 337)
Screenshot: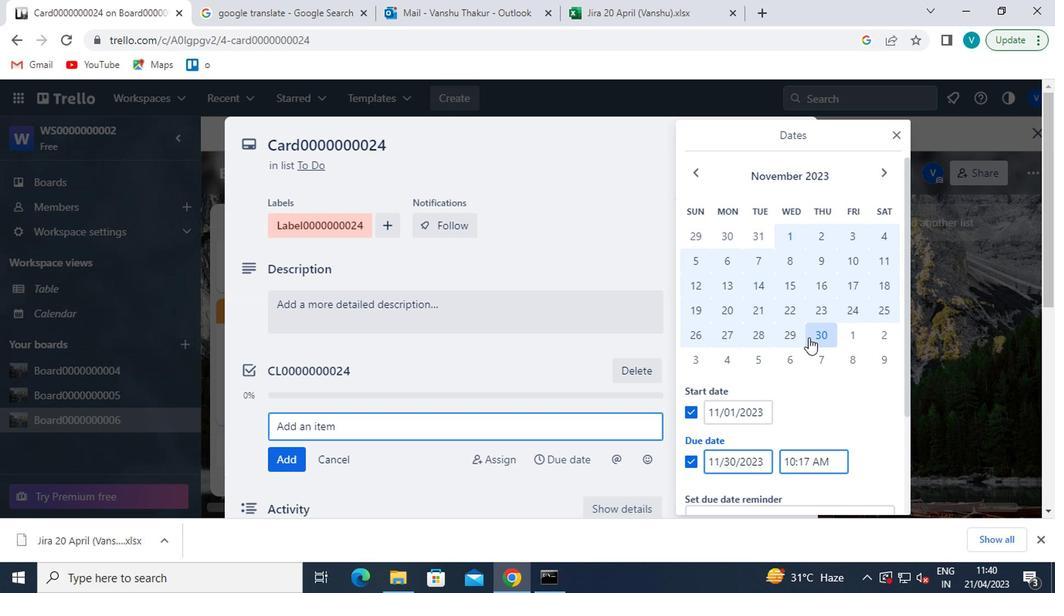 
Action: Mouse scrolled (805, 337) with delta (0, 0)
Screenshot: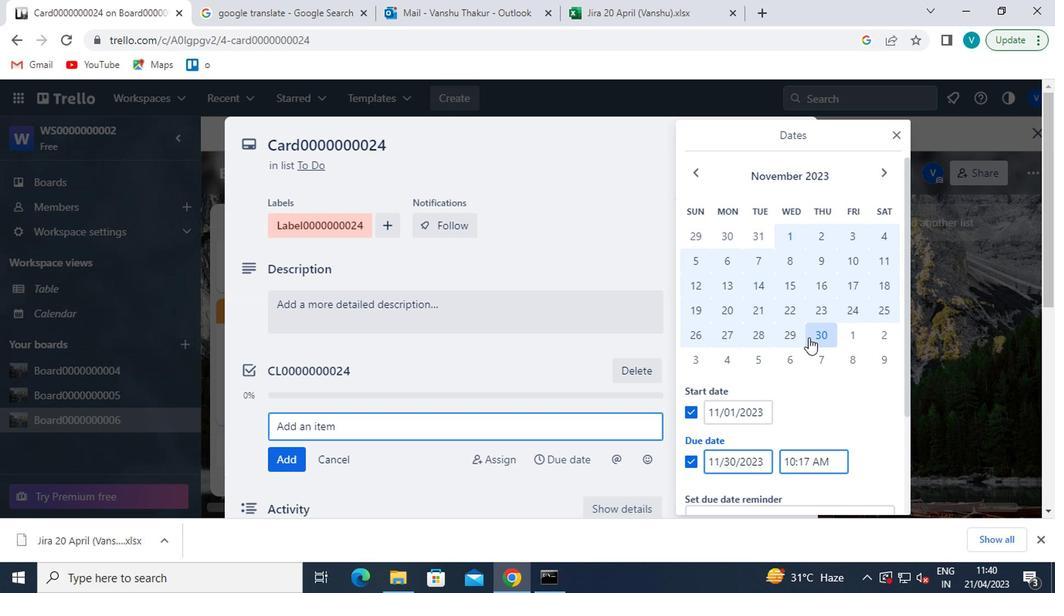 
Action: Mouse scrolled (805, 337) with delta (0, 0)
Screenshot: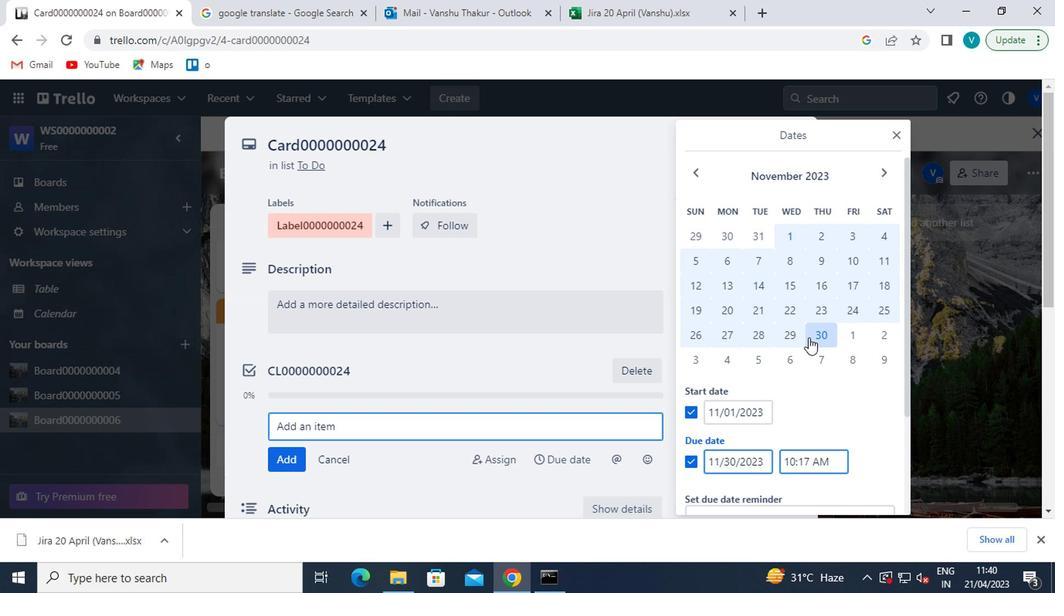 
Action: Mouse moved to (805, 339)
Screenshot: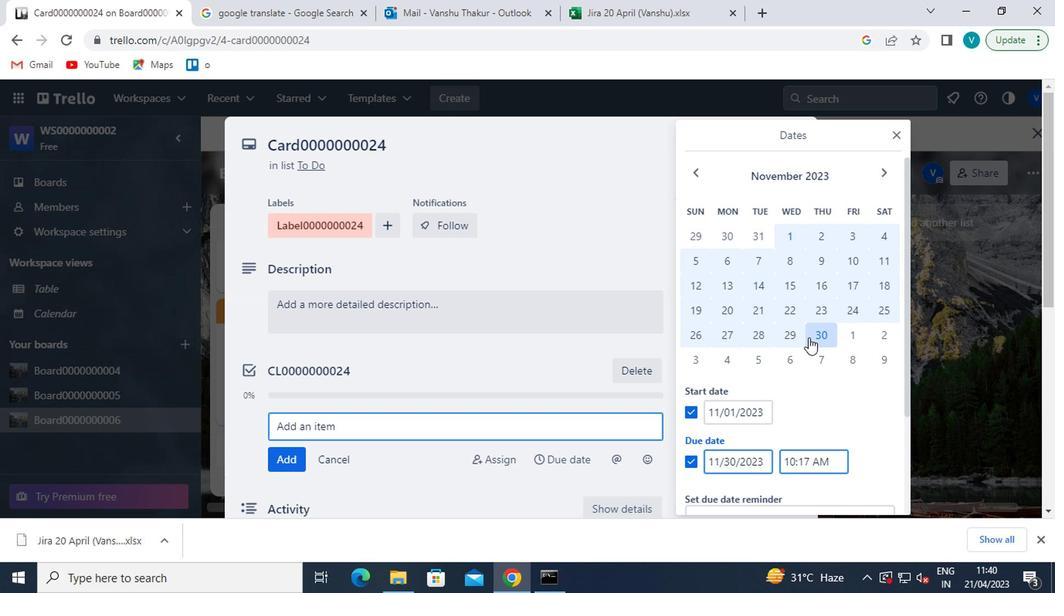 
Action: Mouse scrolled (805, 337) with delta (0, -1)
Screenshot: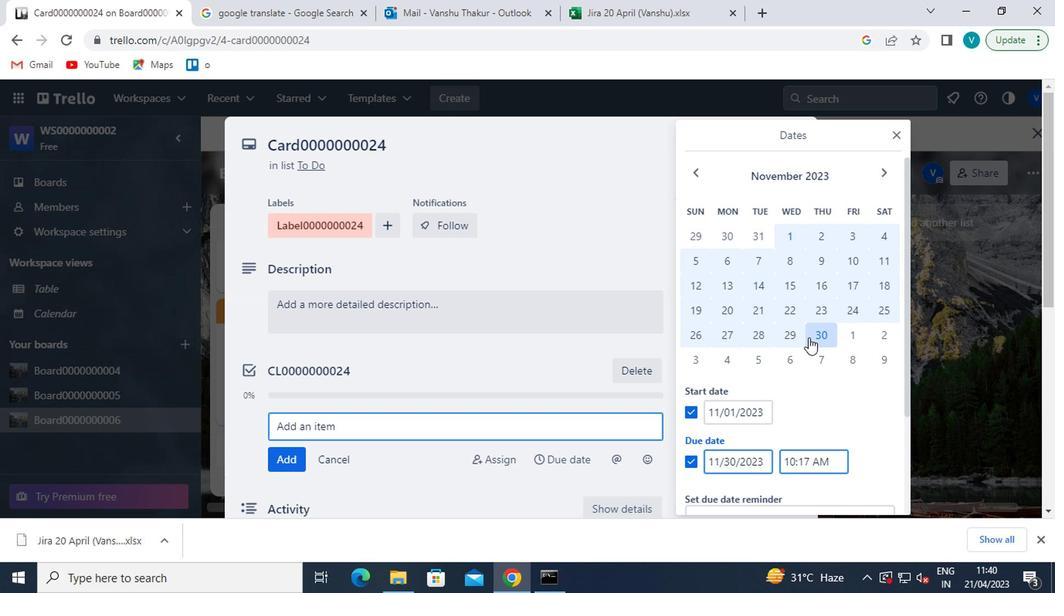 
Action: Mouse scrolled (805, 337) with delta (0, -1)
Screenshot: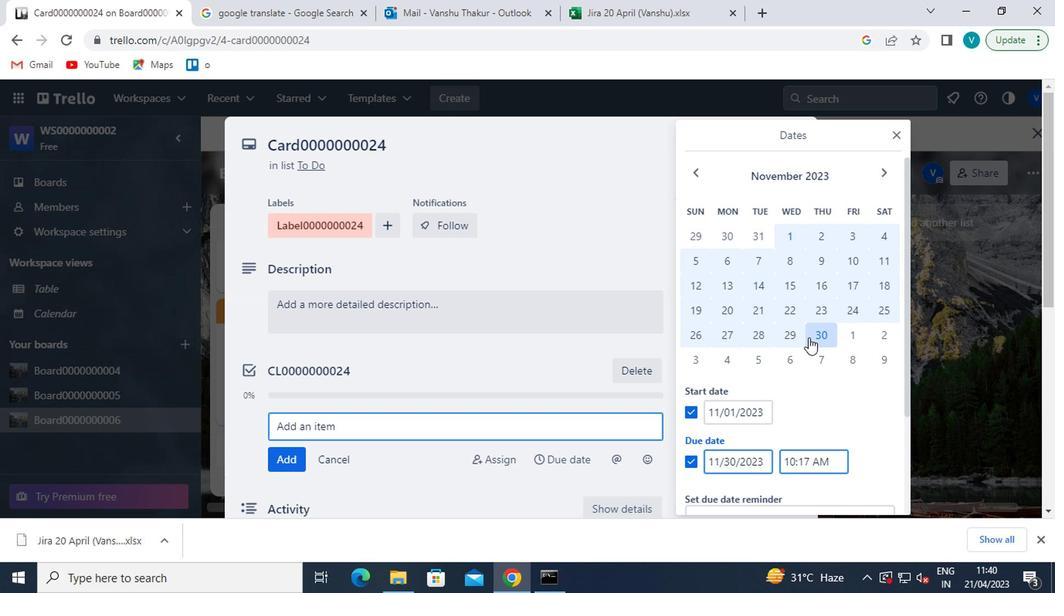 
Action: Mouse moved to (753, 457)
Screenshot: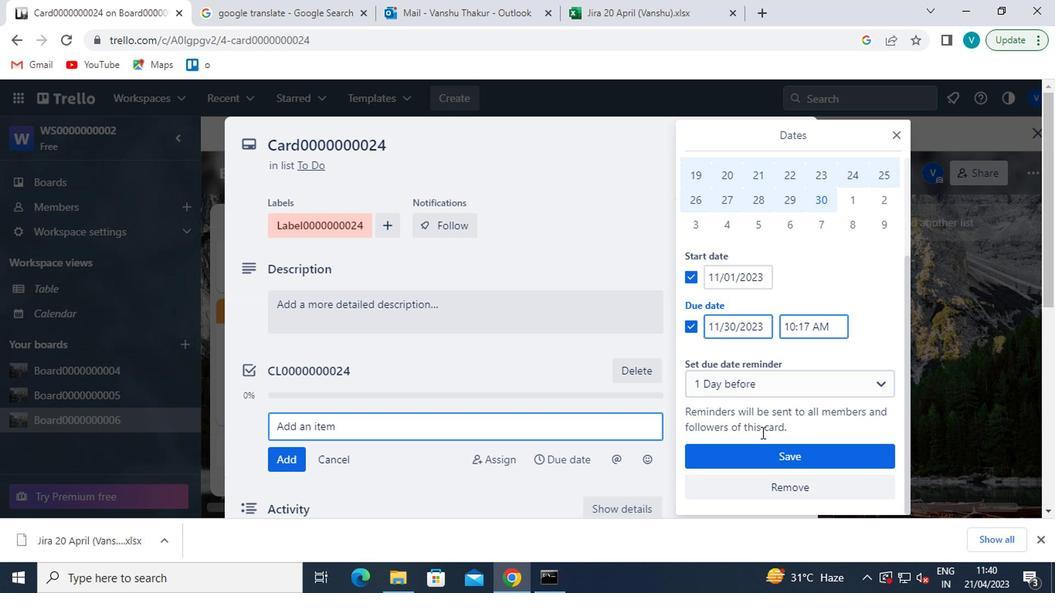 
Action: Mouse pressed left at (753, 457)
Screenshot: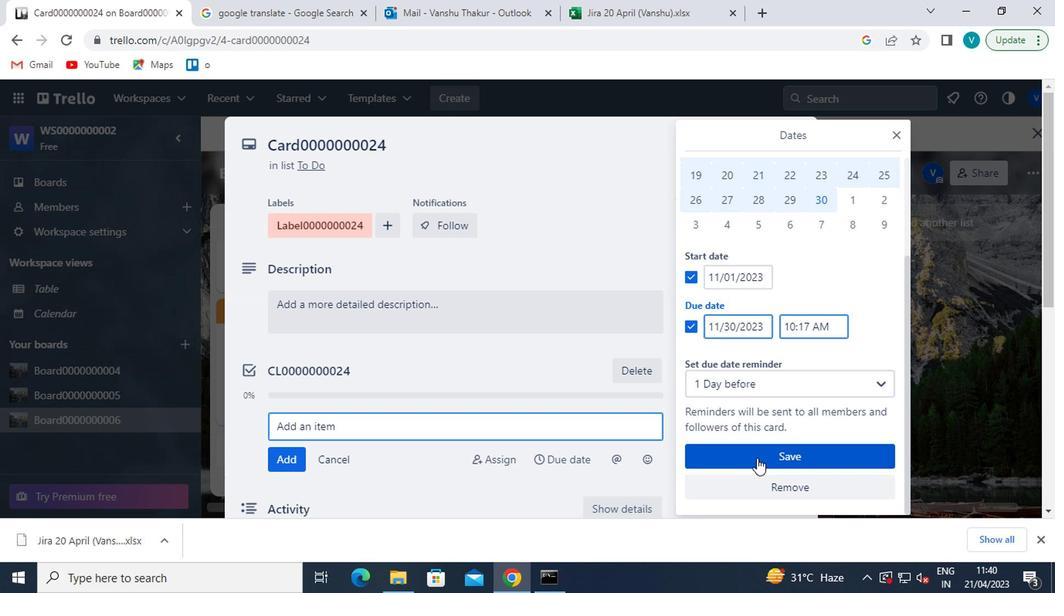 
Action: Mouse moved to (754, 460)
Screenshot: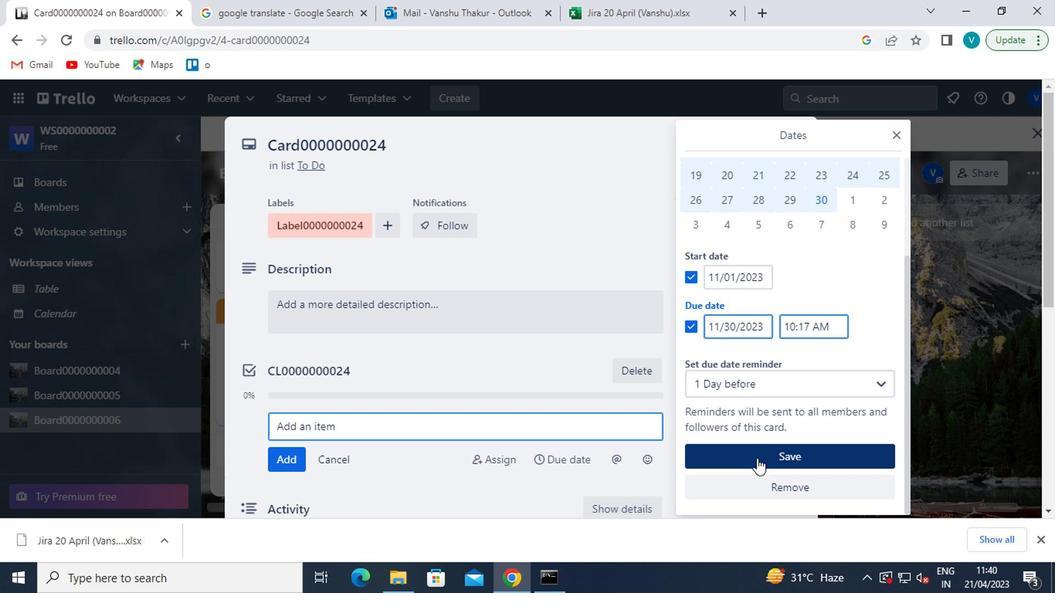 
